 Task: In the  document lyric. Add the mentioned hyperlink after second sentence in main content 'www.facebook.com' Insert the picture of  'Twitter logo' with name   Twitter logo.png  Change shape height to 4
Action: Mouse moved to (175, 214)
Screenshot: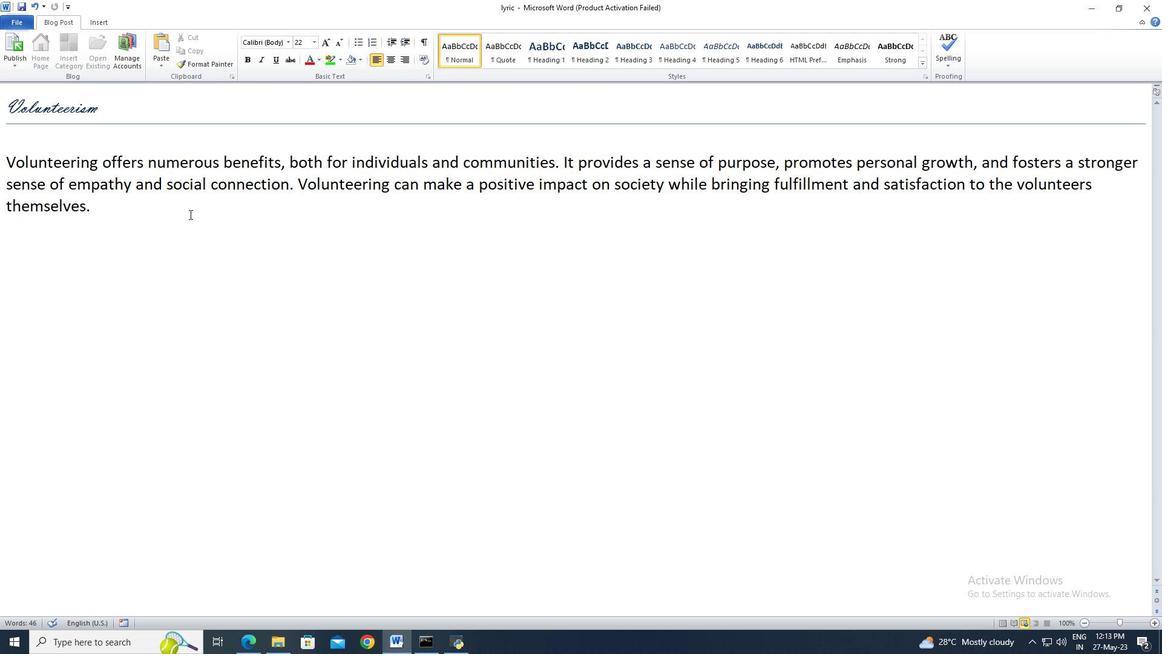 
Action: Mouse pressed left at (175, 214)
Screenshot: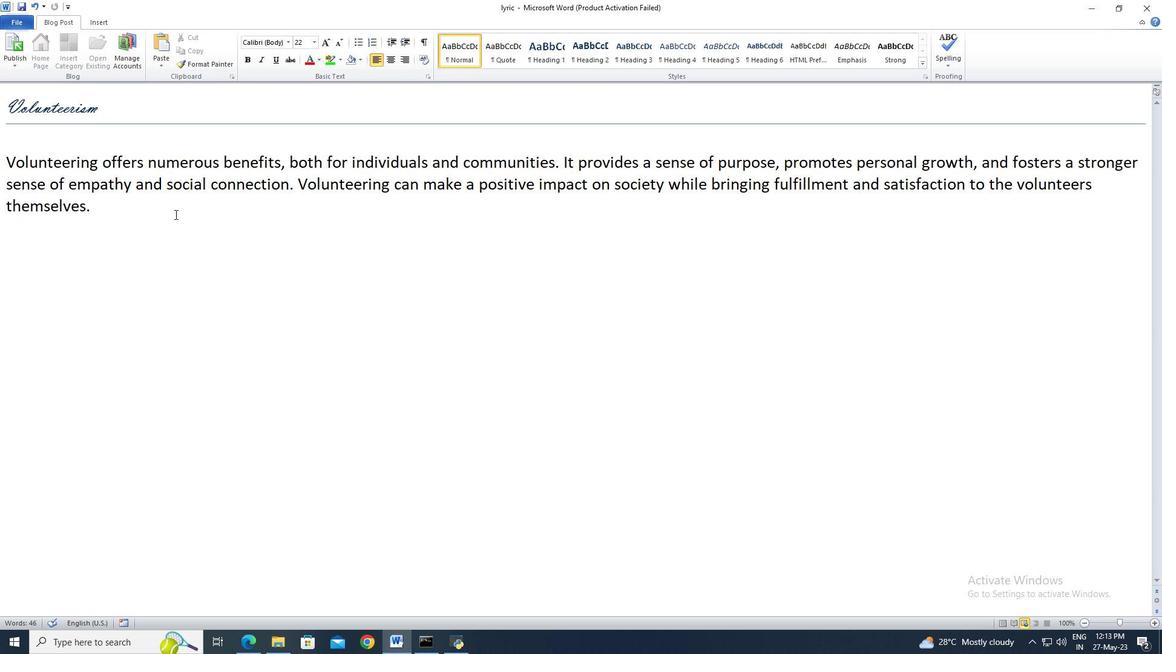 
Action: Mouse moved to (107, 28)
Screenshot: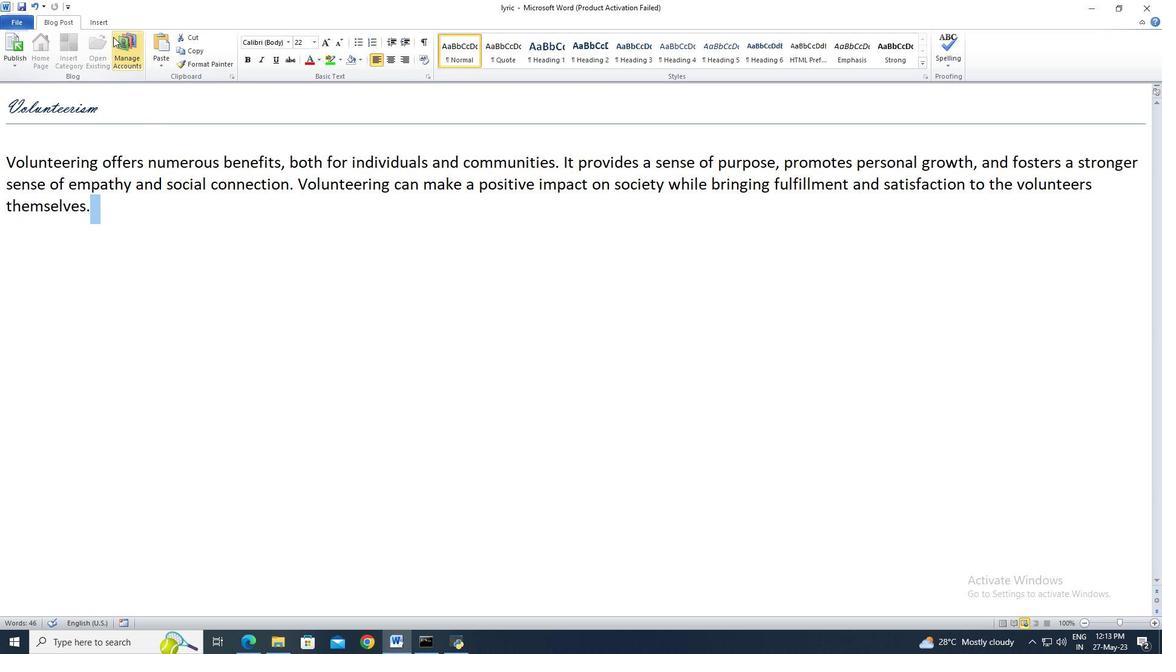 
Action: Mouse pressed left at (107, 28)
Screenshot: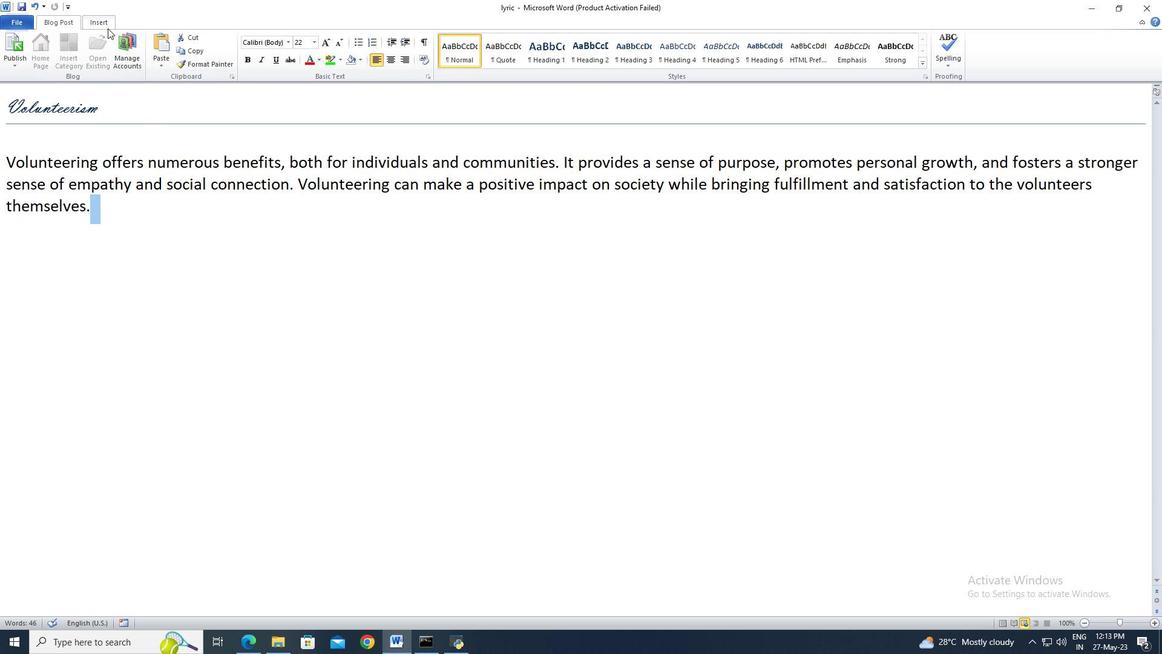 
Action: Mouse moved to (216, 53)
Screenshot: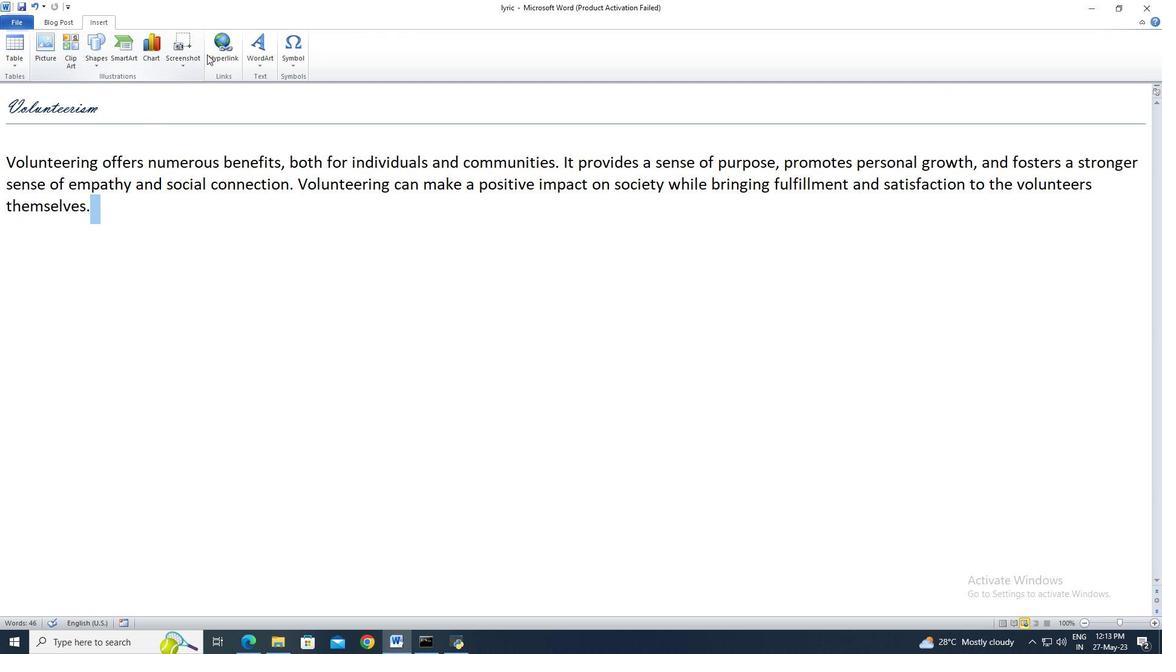 
Action: Mouse pressed left at (216, 53)
Screenshot: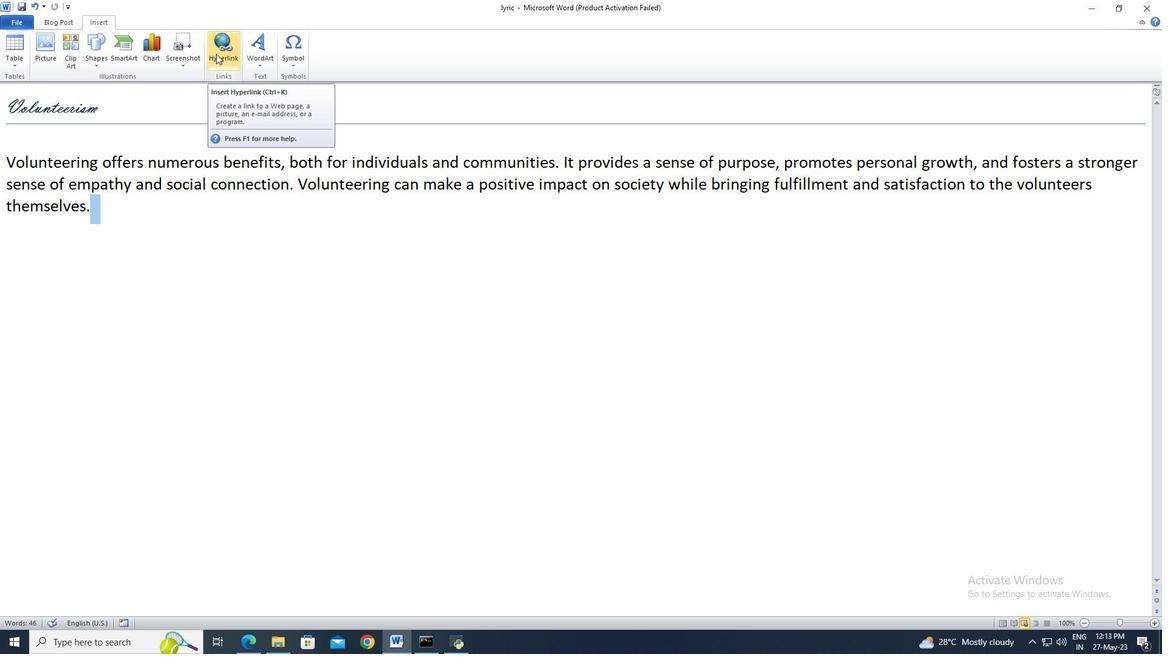 
Action: Mouse moved to (504, 371)
Screenshot: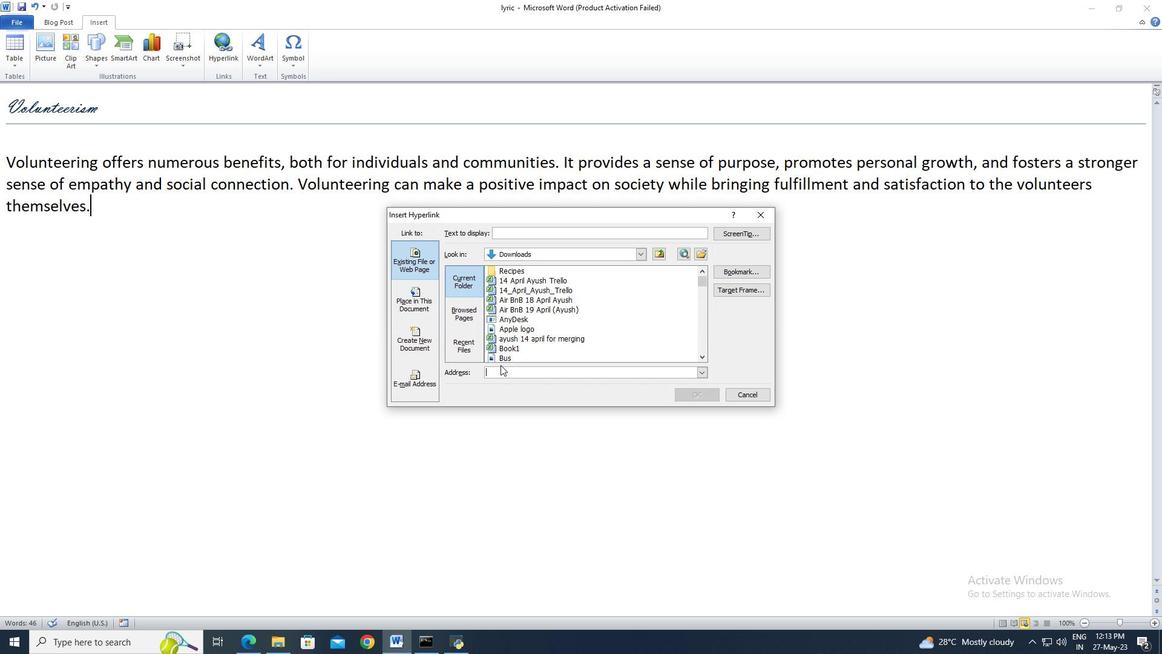 
Action: Mouse pressed left at (504, 371)
Screenshot: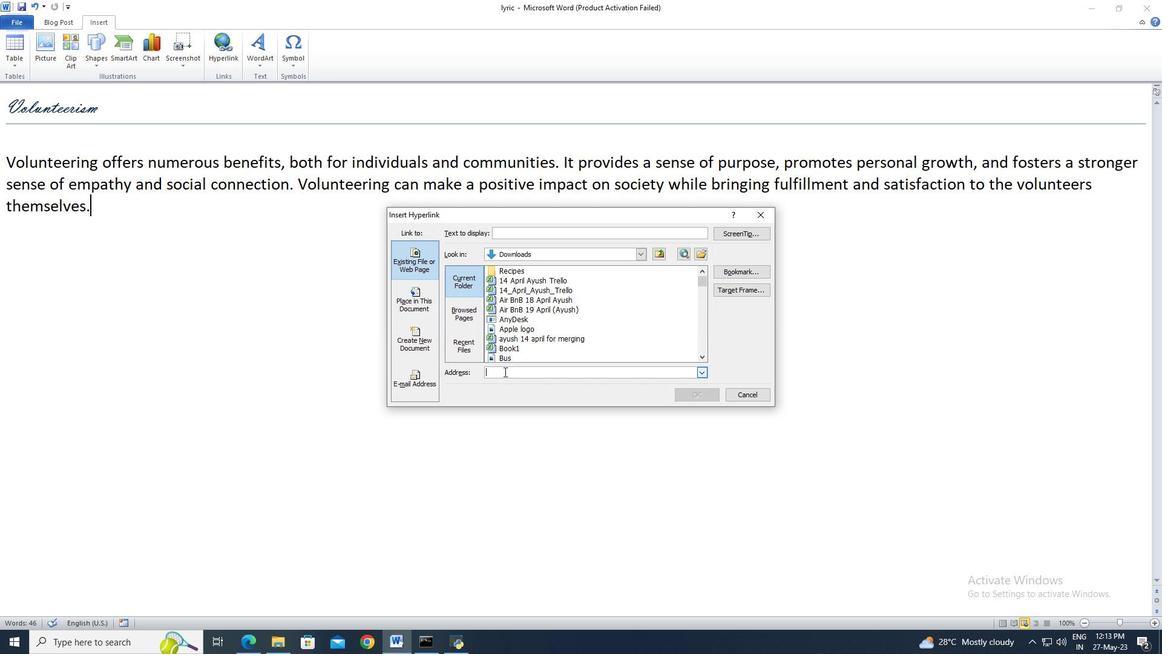
Action: Key pressed www.facebook.com
Screenshot: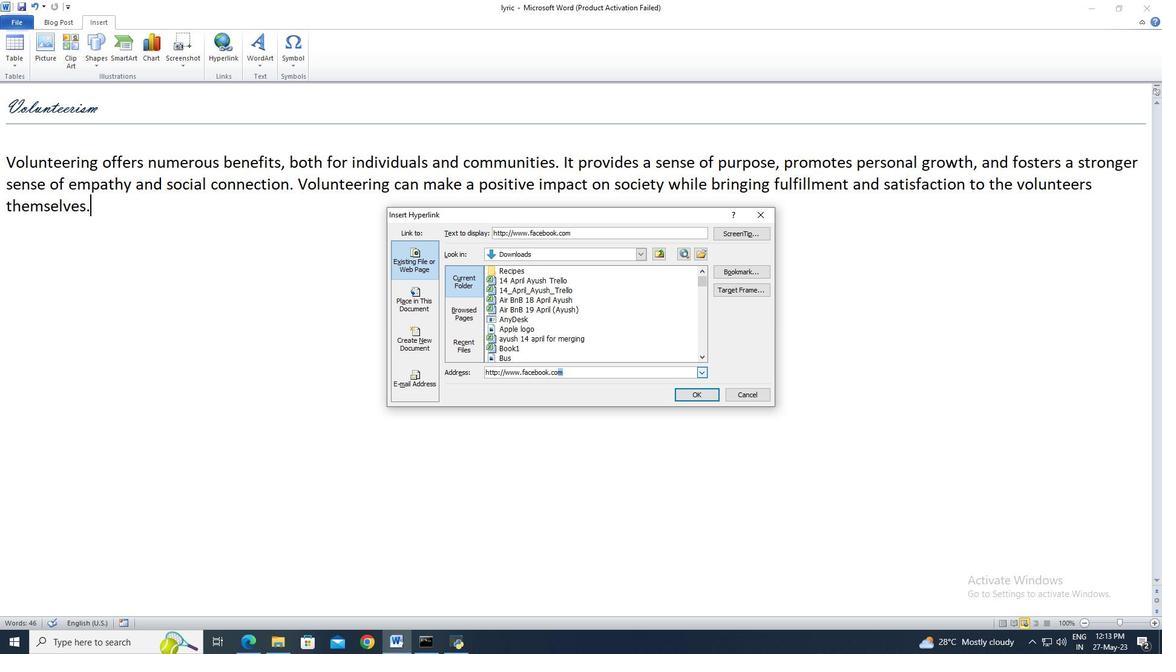 
Action: Mouse moved to (699, 396)
Screenshot: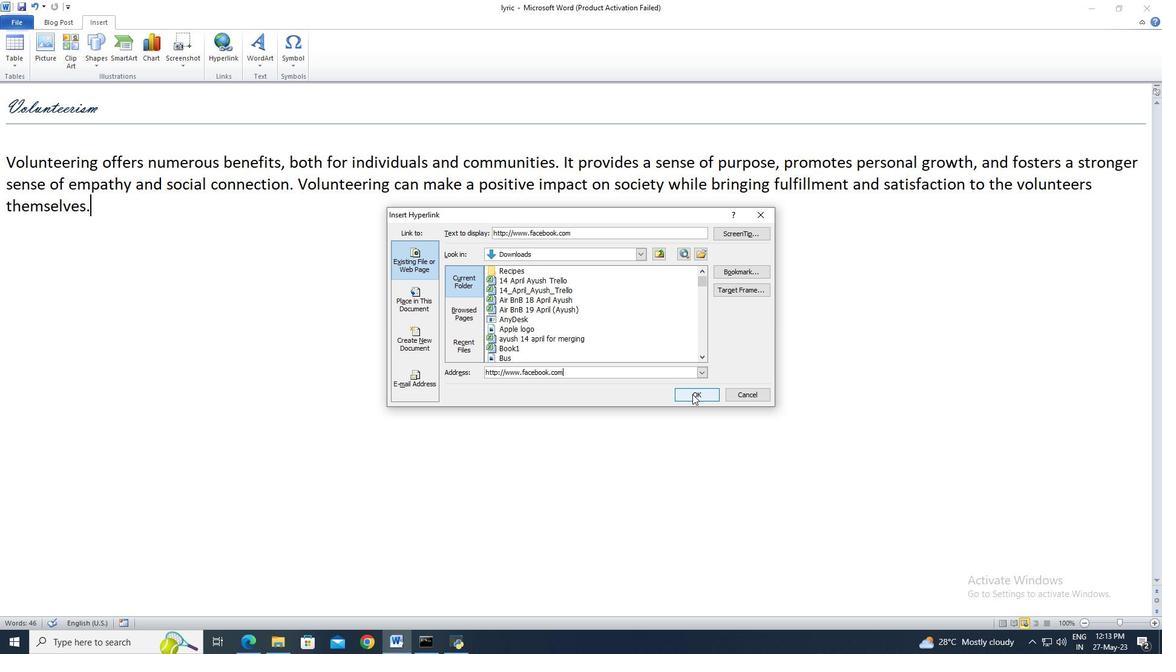 
Action: Mouse pressed left at (699, 396)
Screenshot: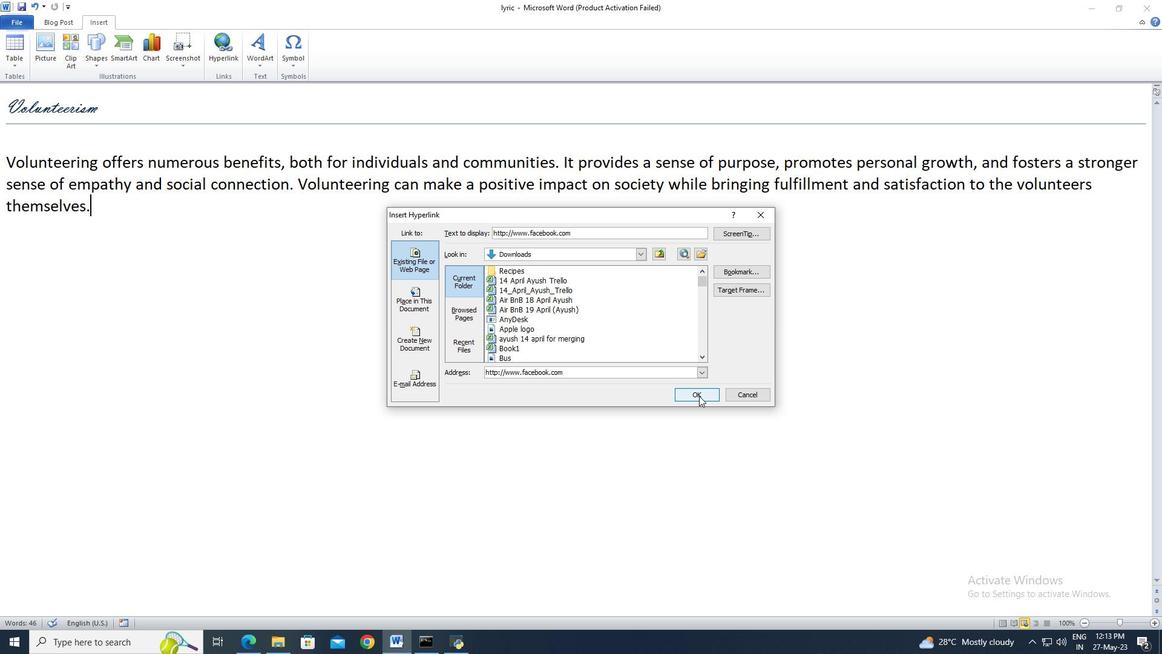 
Action: Mouse moved to (255, 653)
Screenshot: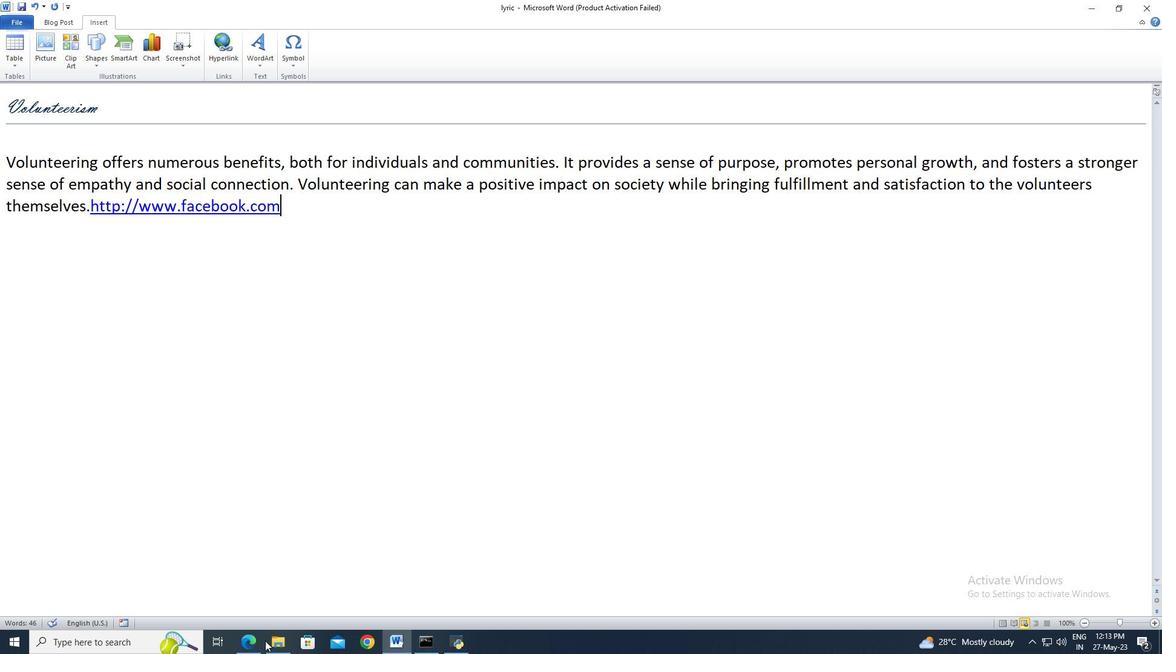 
Action: Mouse pressed left at (255, 653)
Screenshot: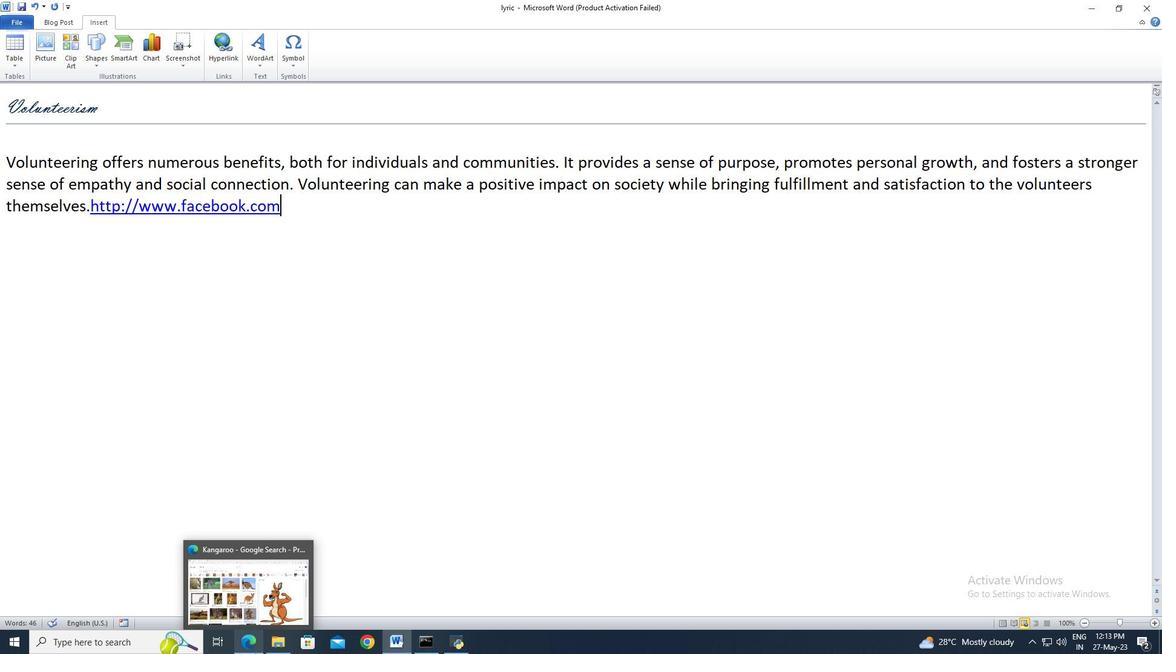 
Action: Mouse moved to (187, 72)
Screenshot: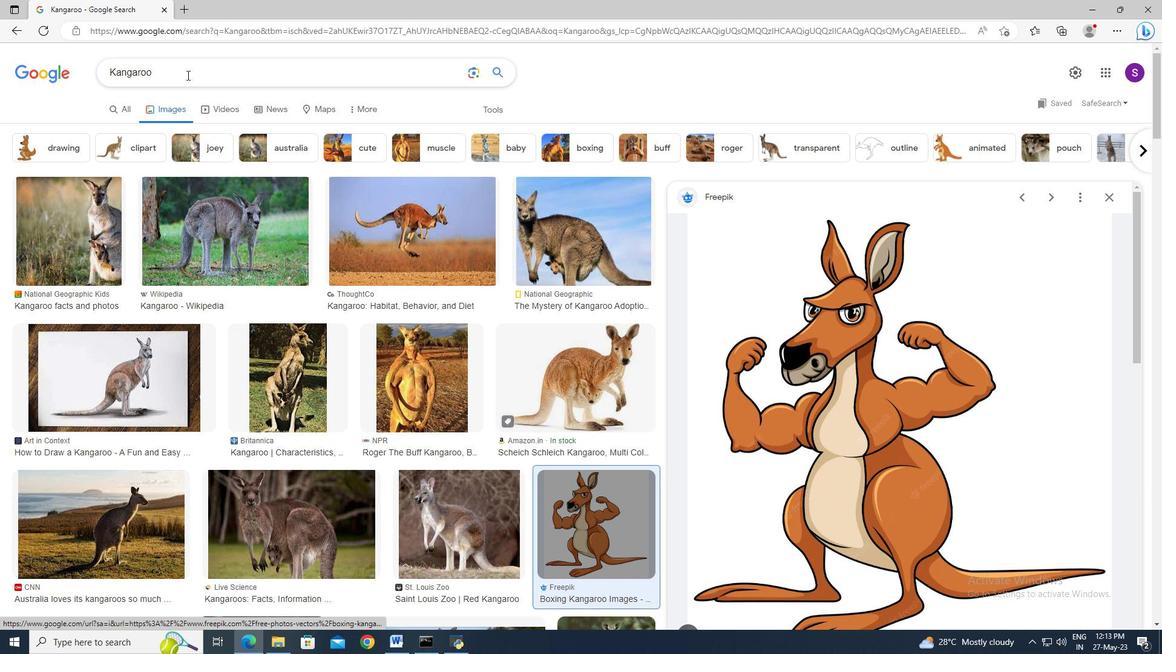 
Action: Mouse pressed left at (187, 72)
Screenshot: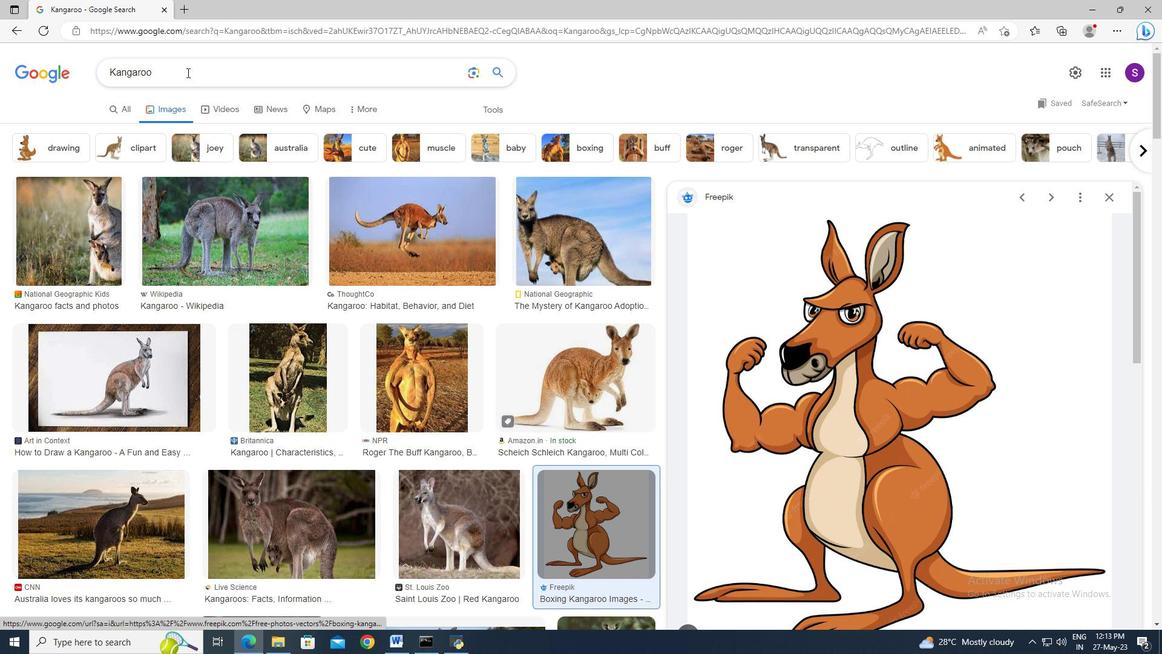 
Action: Key pressed ctrl+A<Key.delete>t<Key.backspace><Key.shift>Twitter<Key.space>logo<Key.enter>
Screenshot: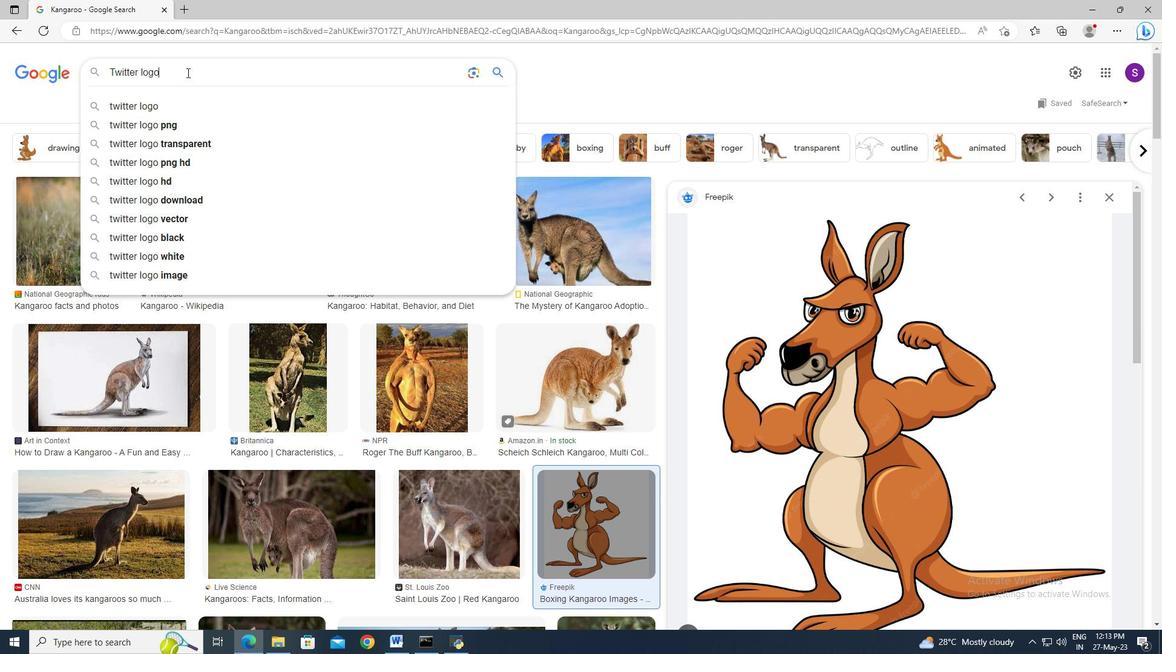 
Action: Mouse moved to (94, 219)
Screenshot: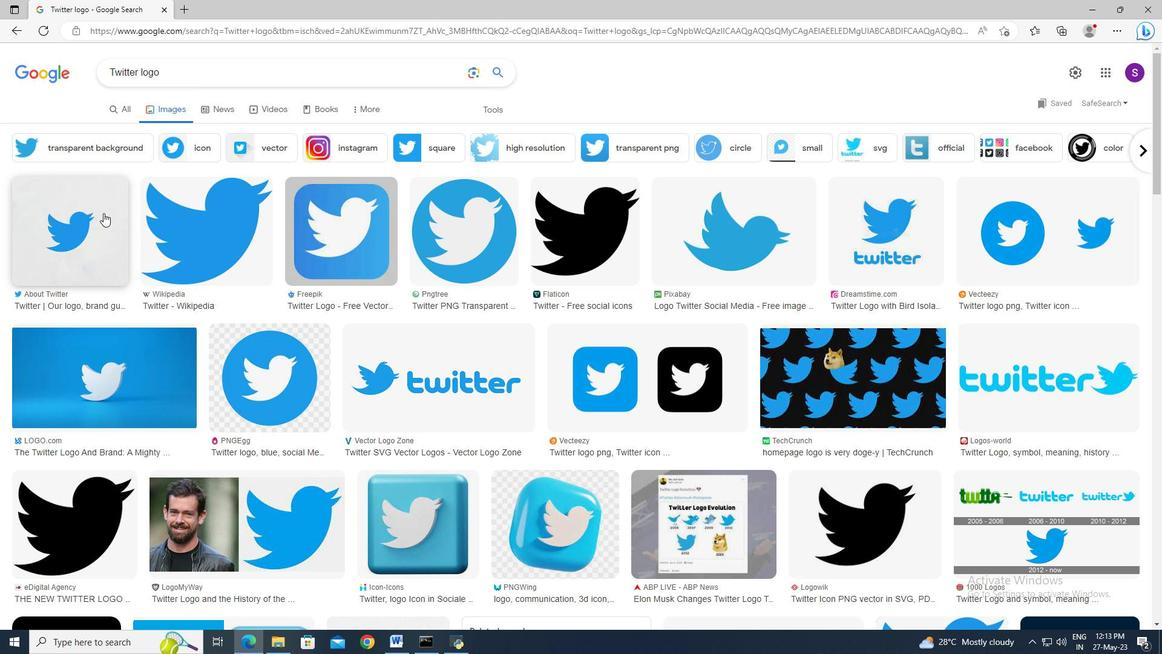 
Action: Mouse pressed left at (94, 219)
Screenshot: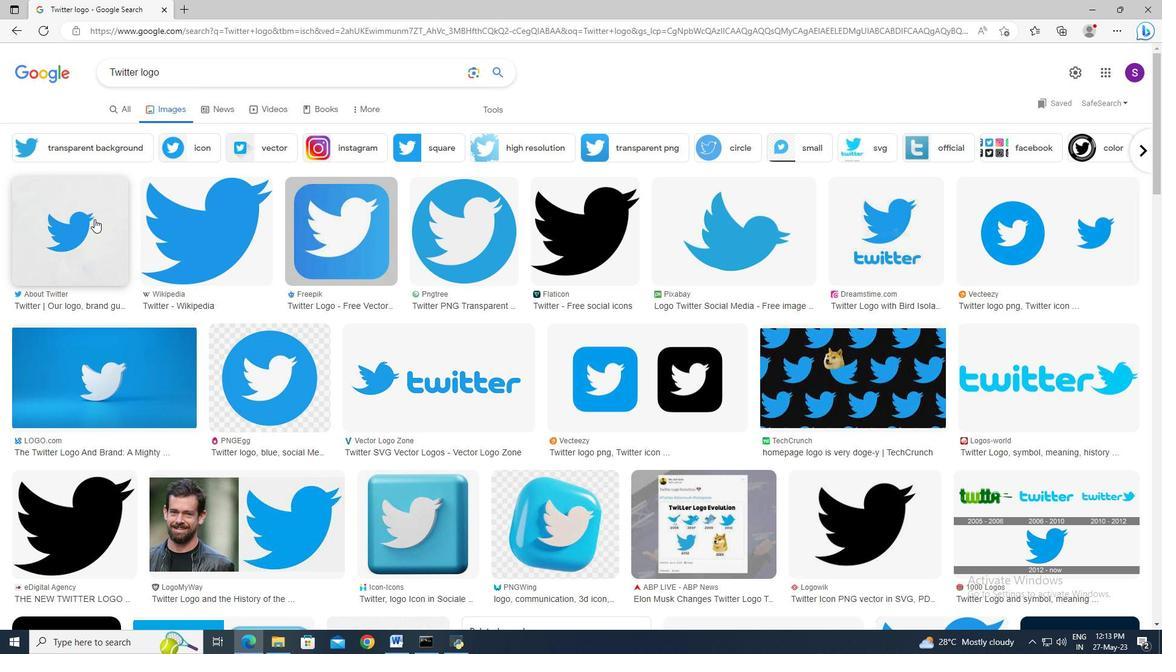 
Action: Mouse moved to (781, 300)
Screenshot: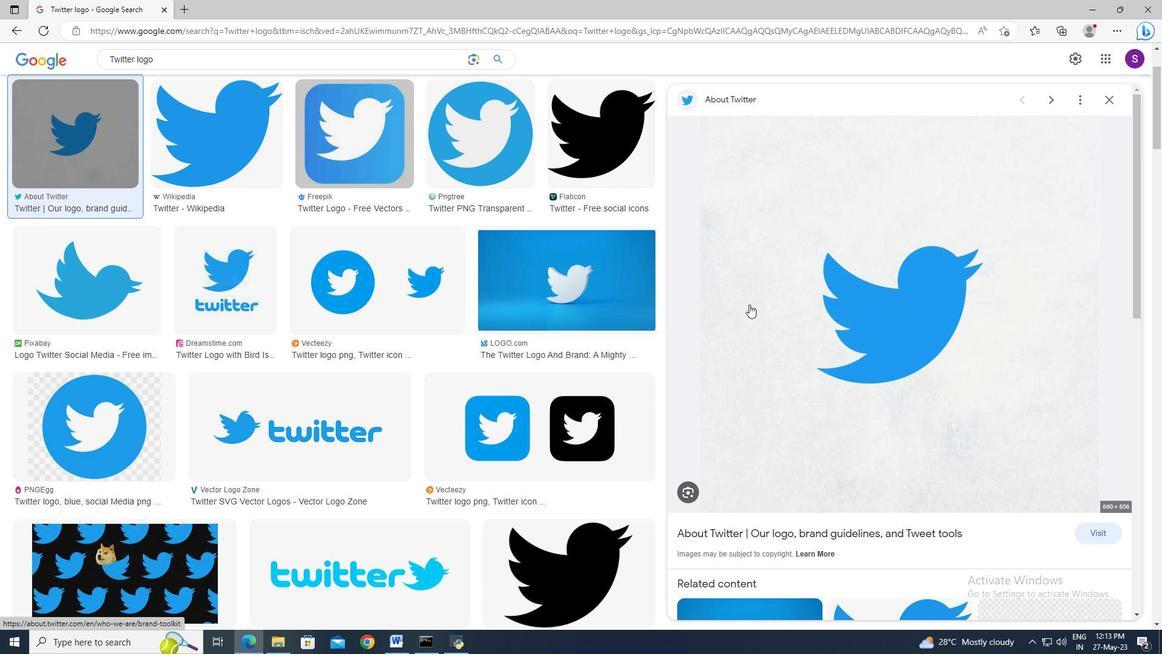 
Action: Mouse pressed right at (781, 300)
Screenshot: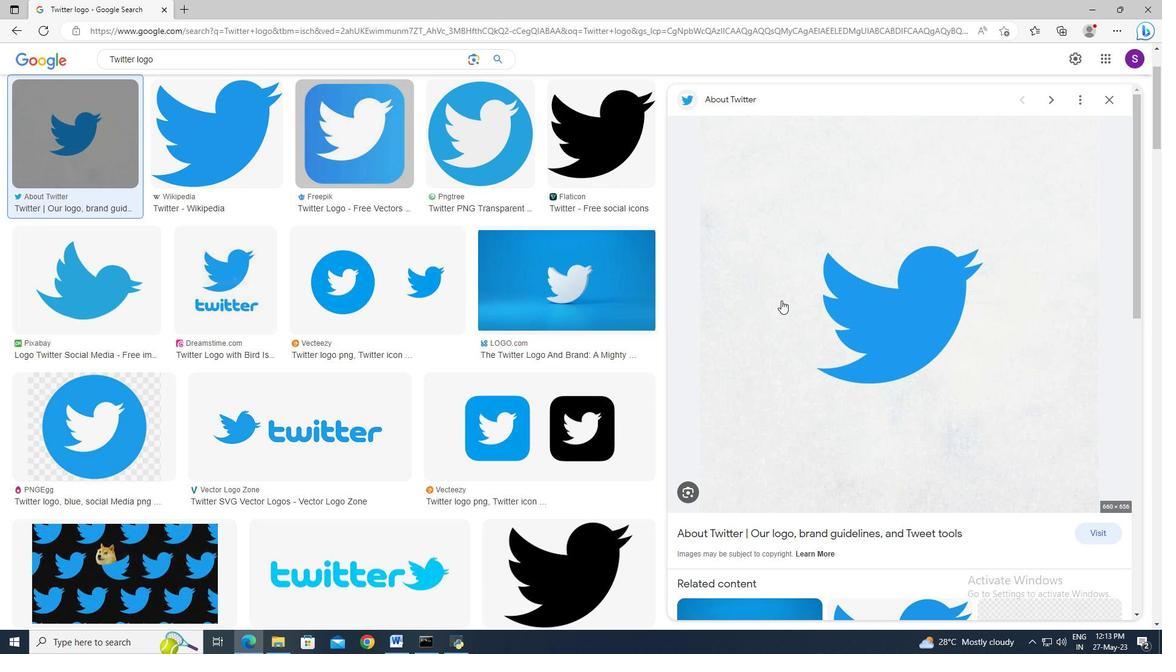 
Action: Mouse moved to (803, 437)
Screenshot: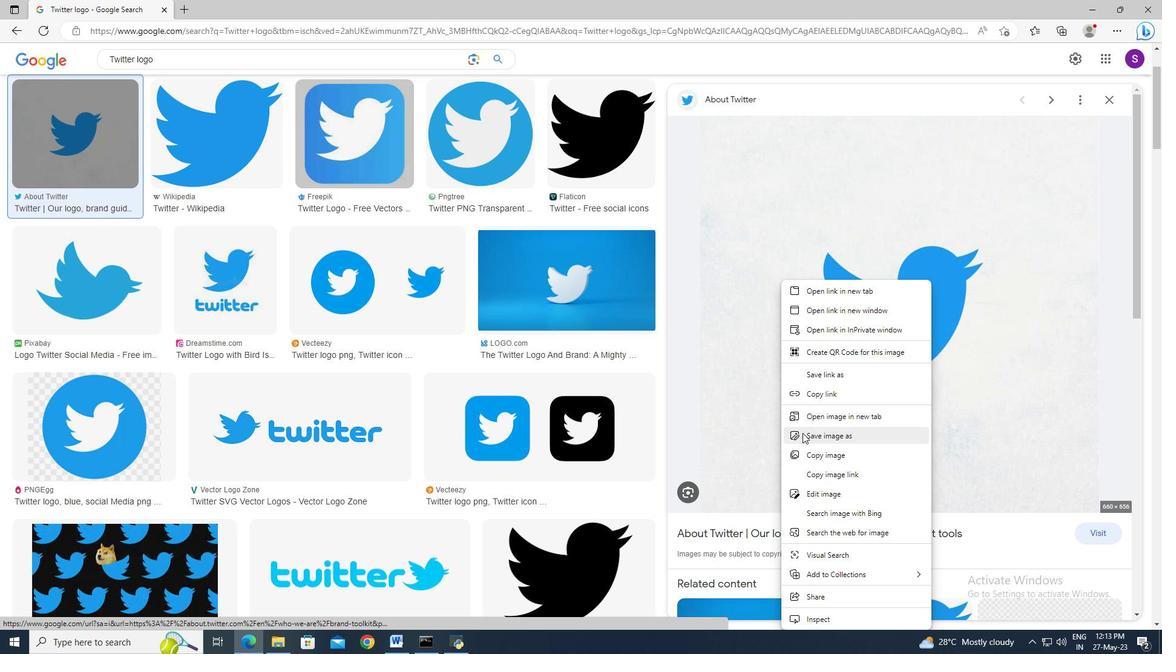 
Action: Mouse pressed left at (803, 437)
Screenshot: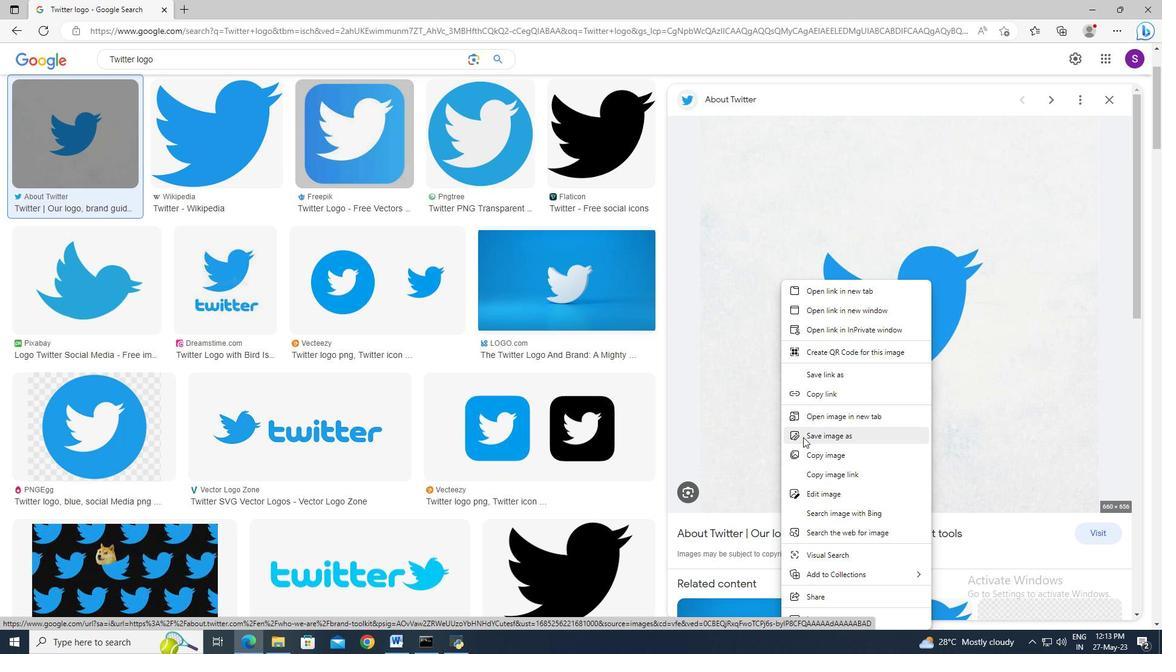 
Action: Mouse moved to (246, 219)
Screenshot: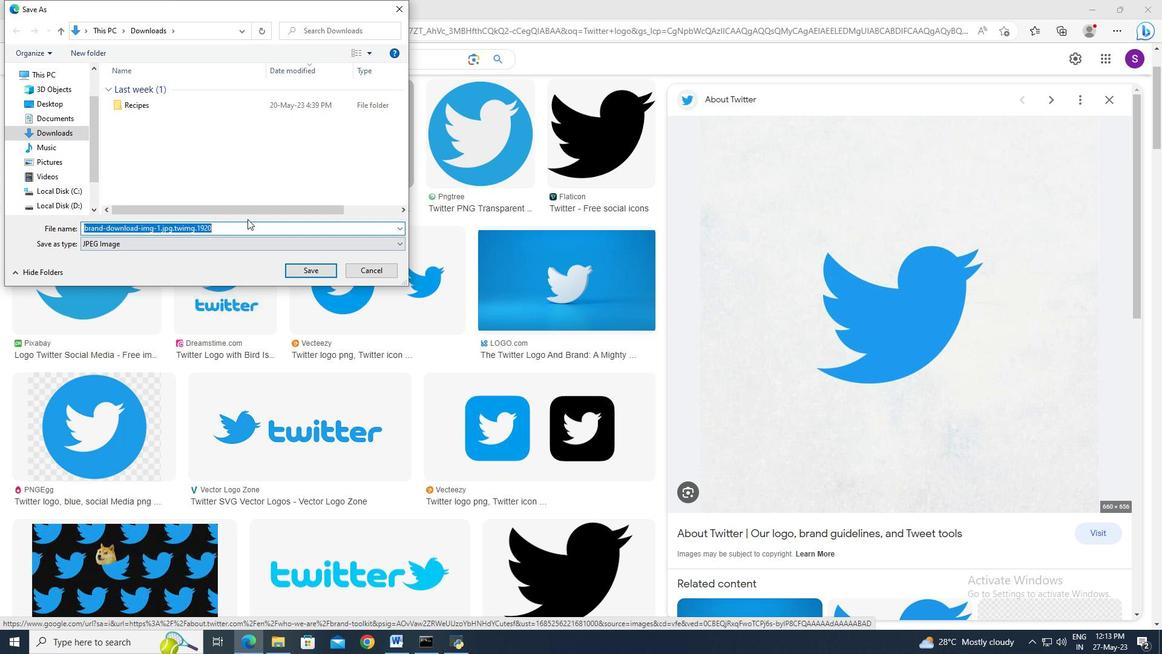 
Action: Key pressed <Key.shift>Twitter<Key.space>logo.png
Screenshot: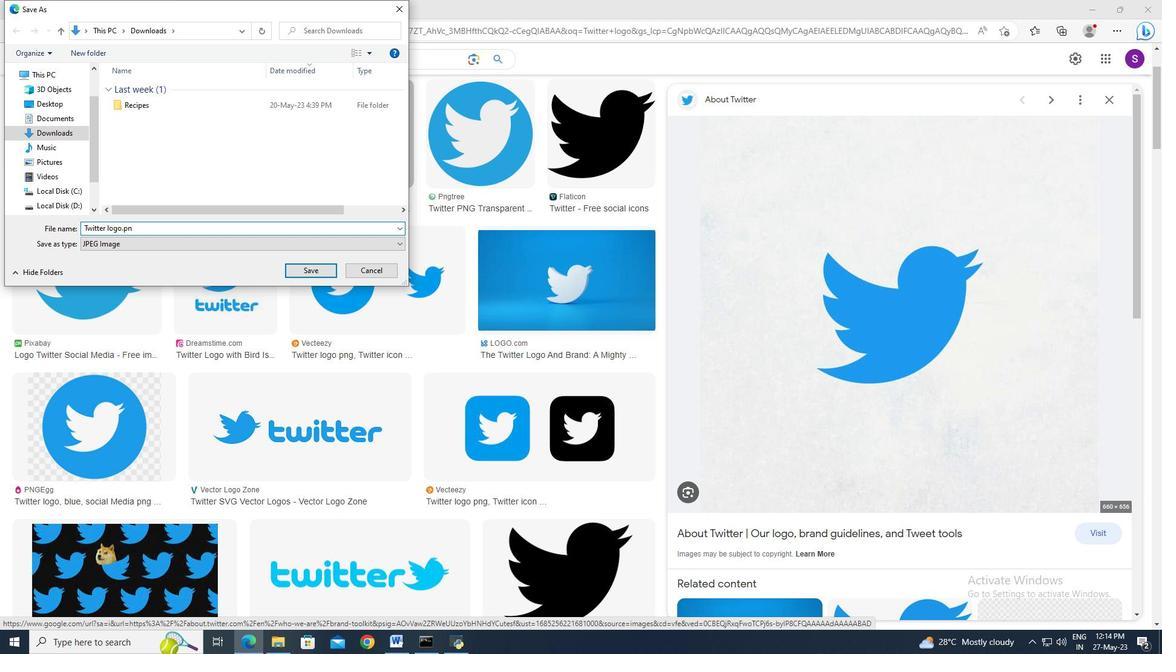 
Action: Mouse moved to (293, 267)
Screenshot: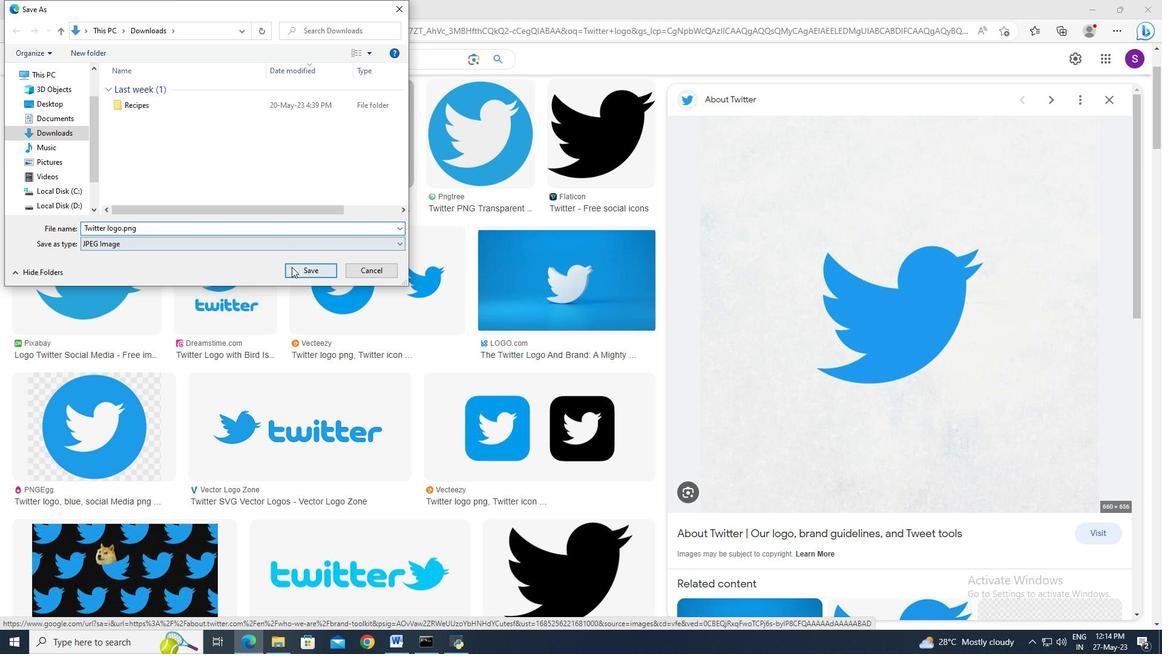 
Action: Mouse pressed left at (293, 267)
Screenshot: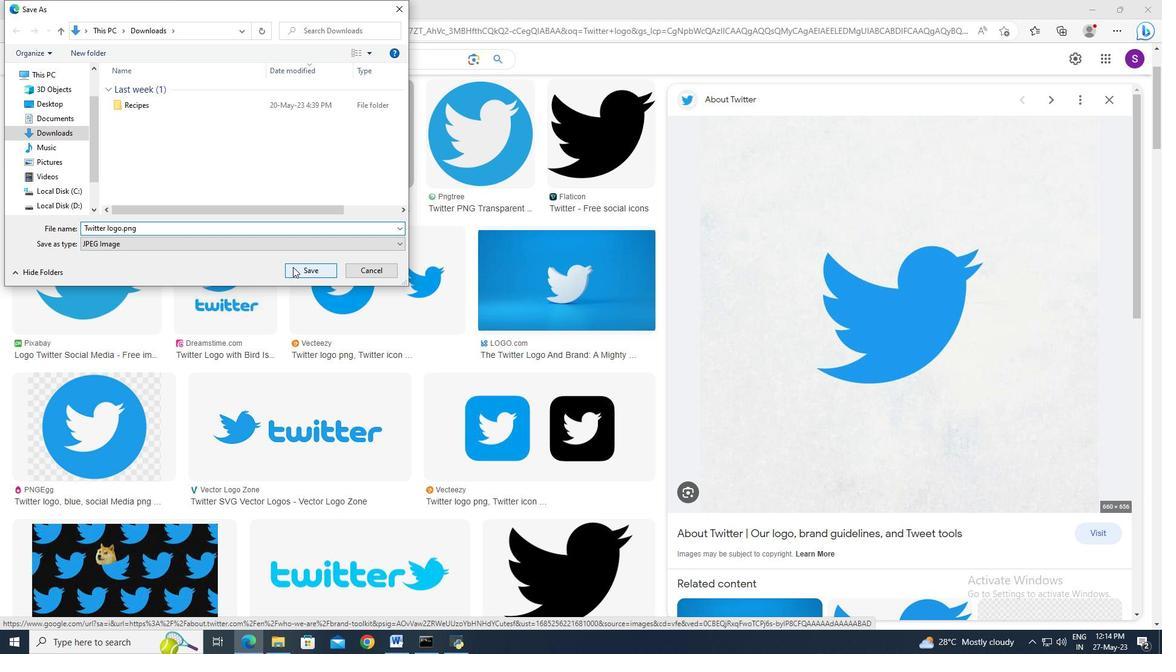 
Action: Mouse moved to (250, 645)
Screenshot: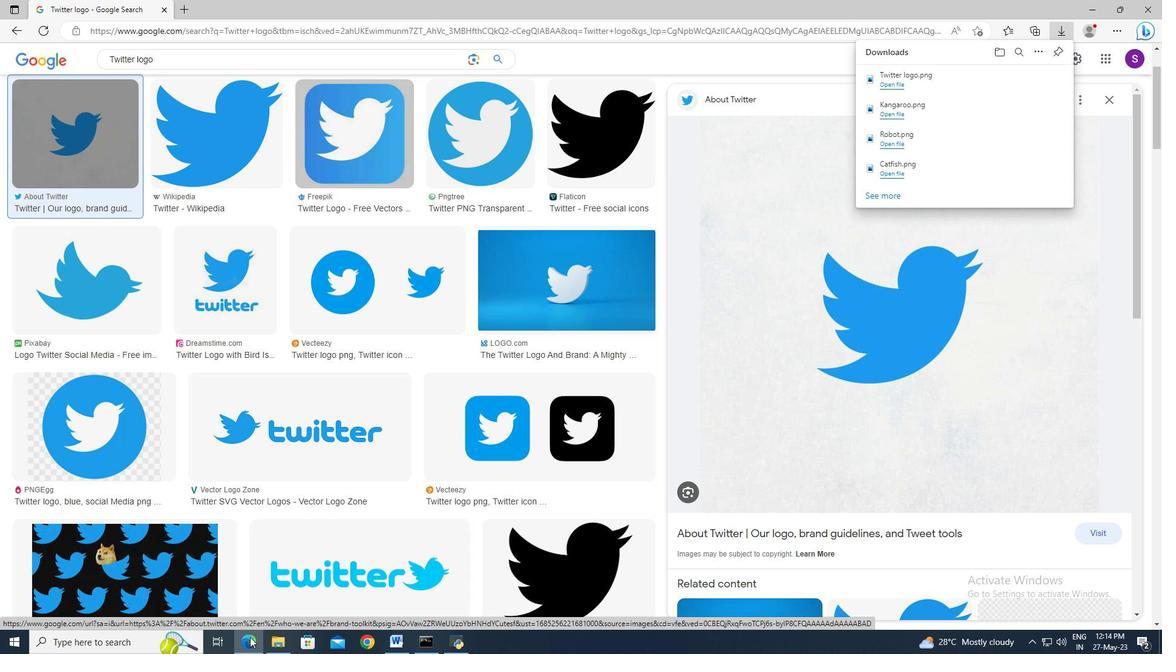 
Action: Mouse pressed left at (250, 645)
Screenshot: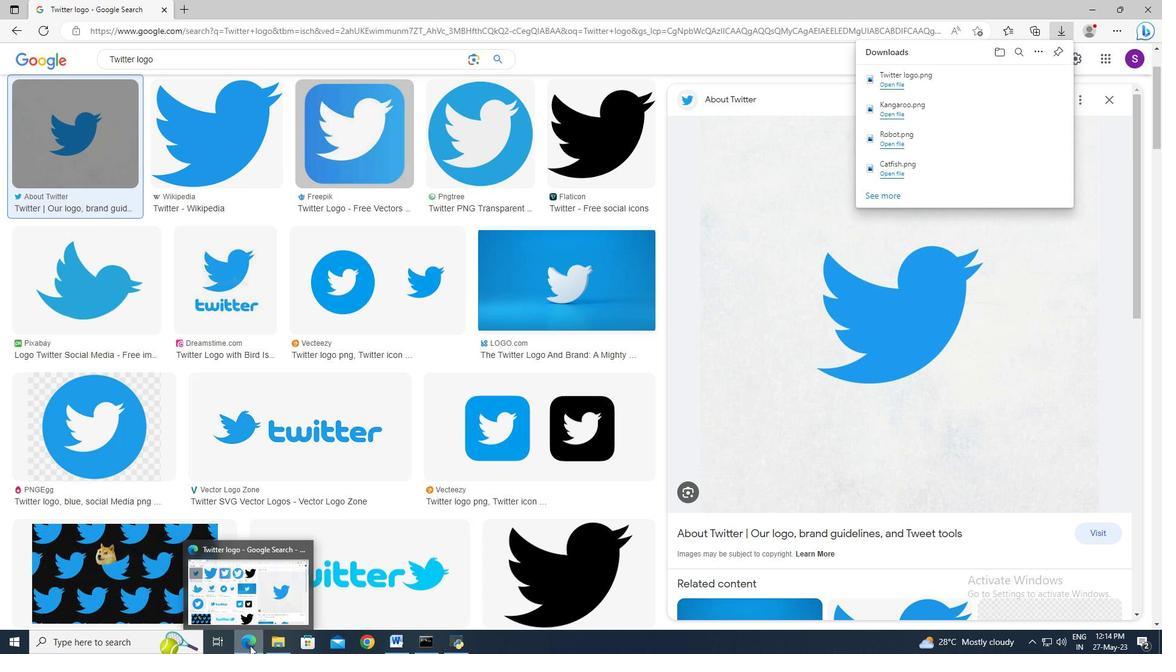 
Action: Mouse moved to (311, 221)
Screenshot: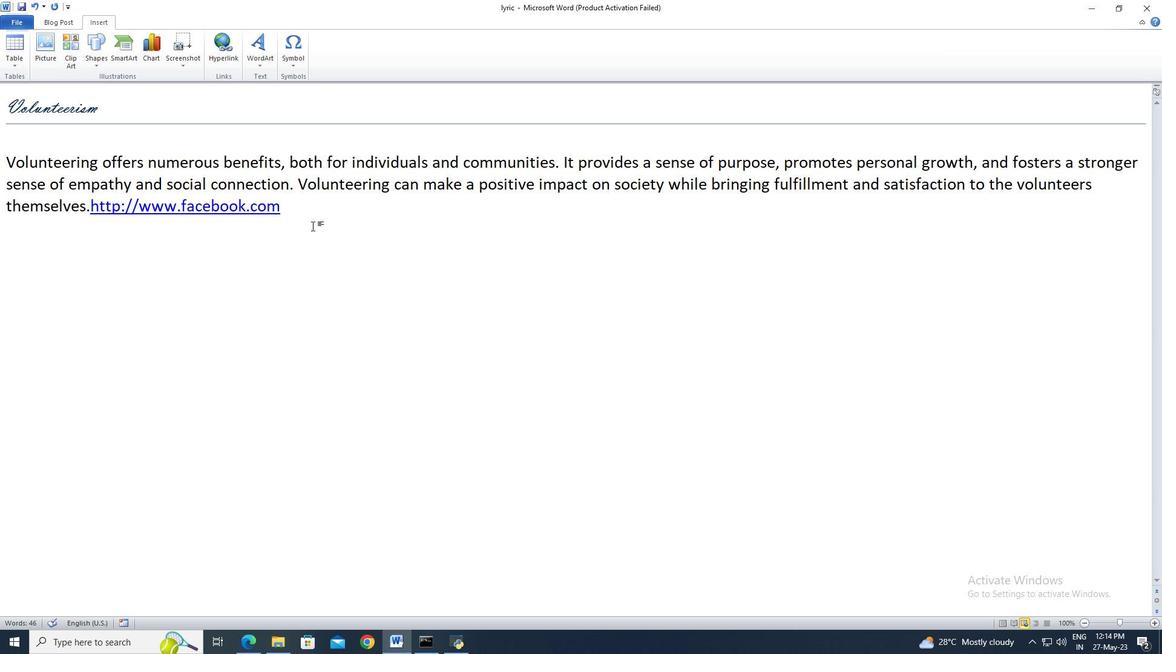 
Action: Mouse pressed left at (311, 221)
Screenshot: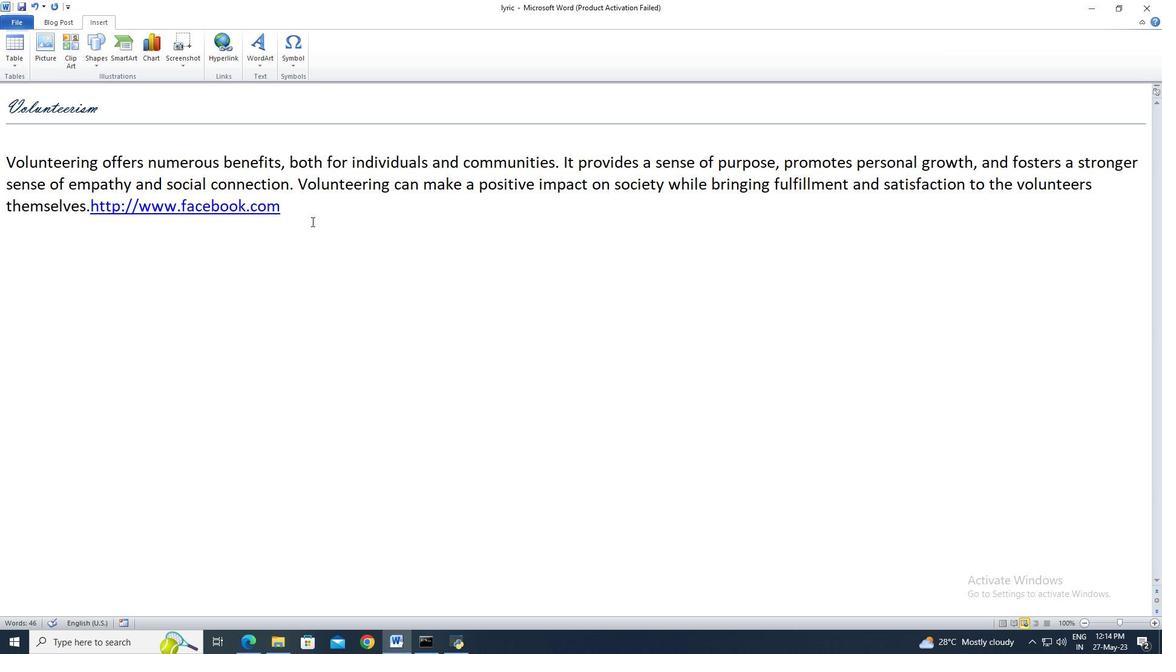 
Action: Key pressed <Key.enter>
Screenshot: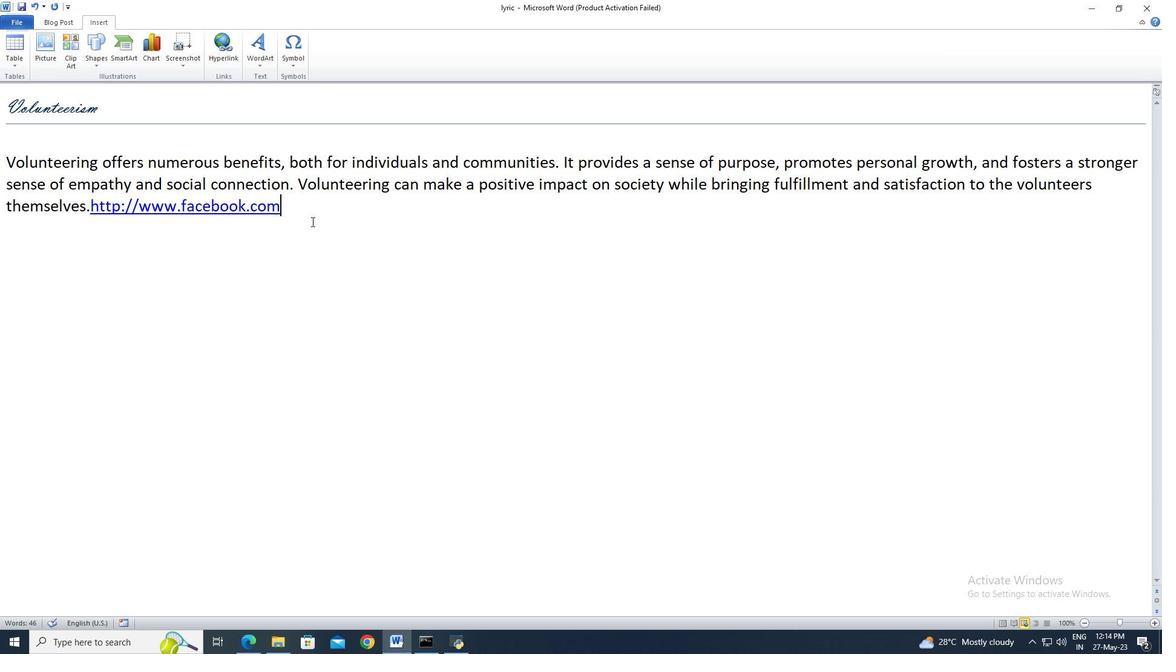 
Action: Mouse moved to (53, 61)
Screenshot: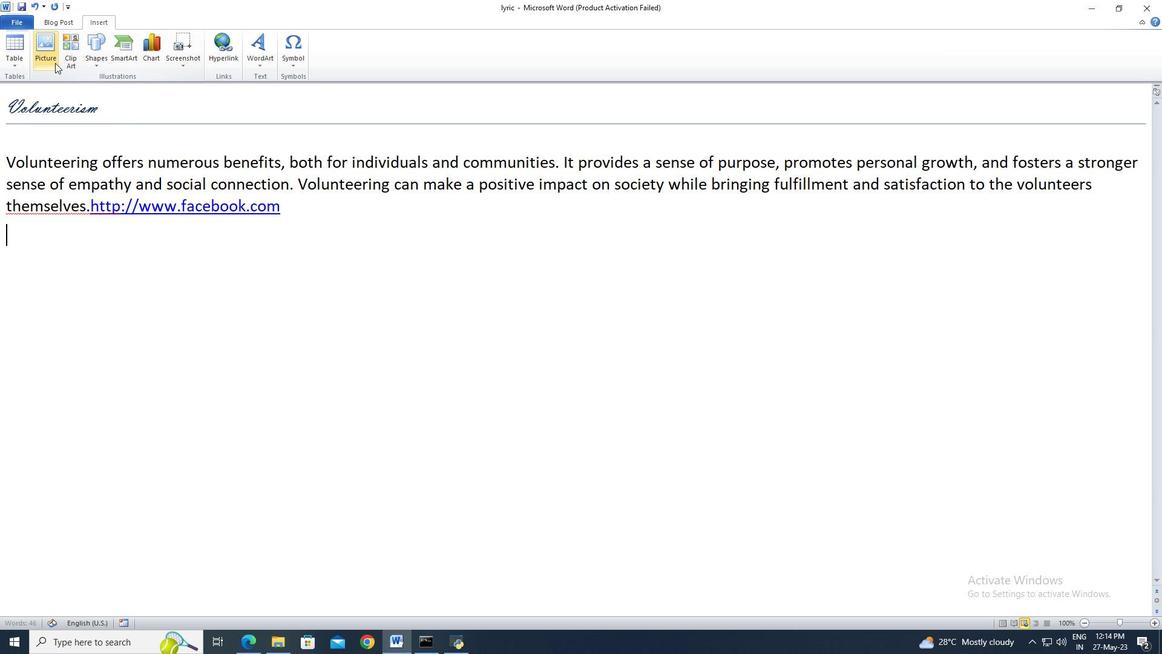 
Action: Mouse pressed left at (53, 61)
Screenshot: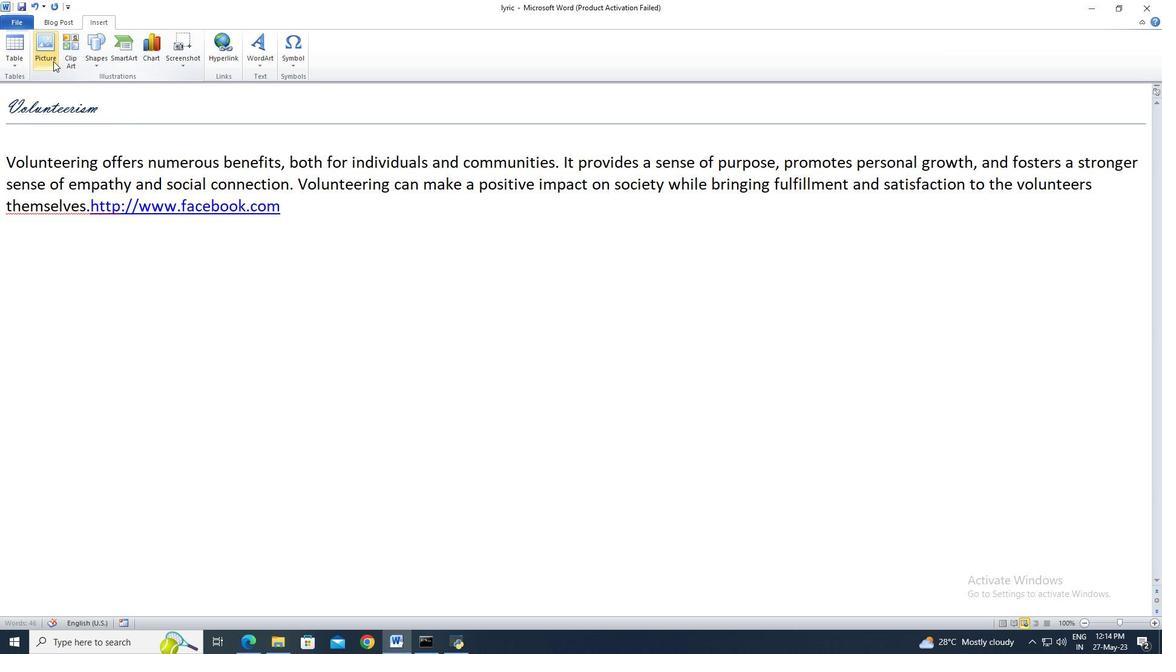 
Action: Mouse moved to (125, 102)
Screenshot: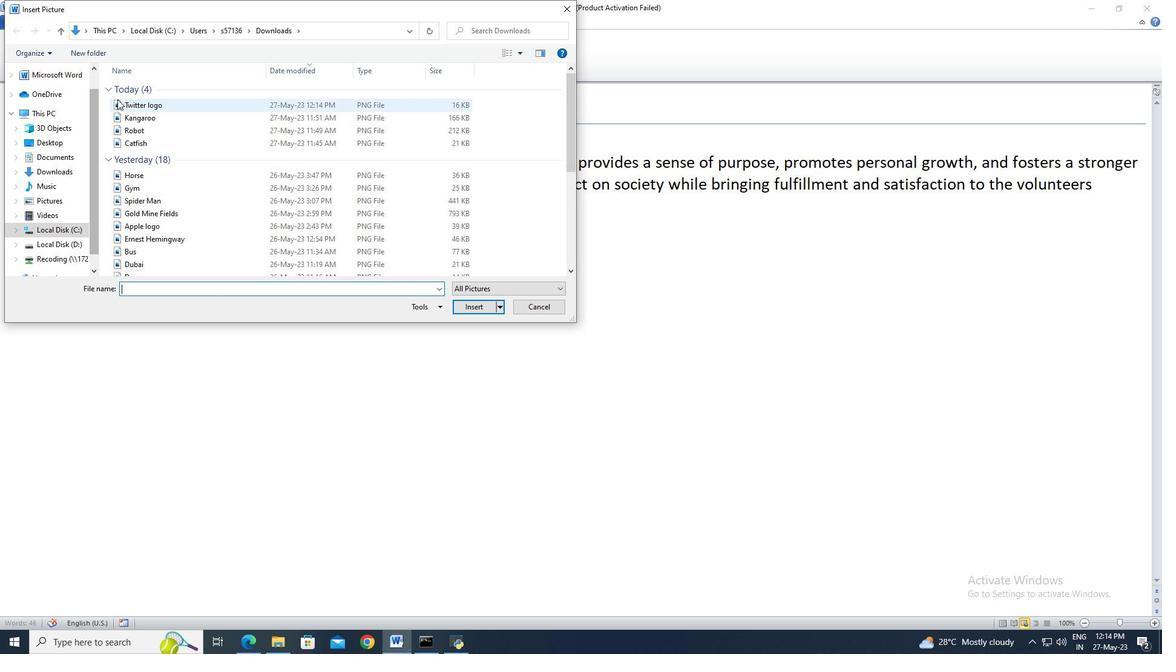 
Action: Mouse pressed left at (125, 102)
Screenshot: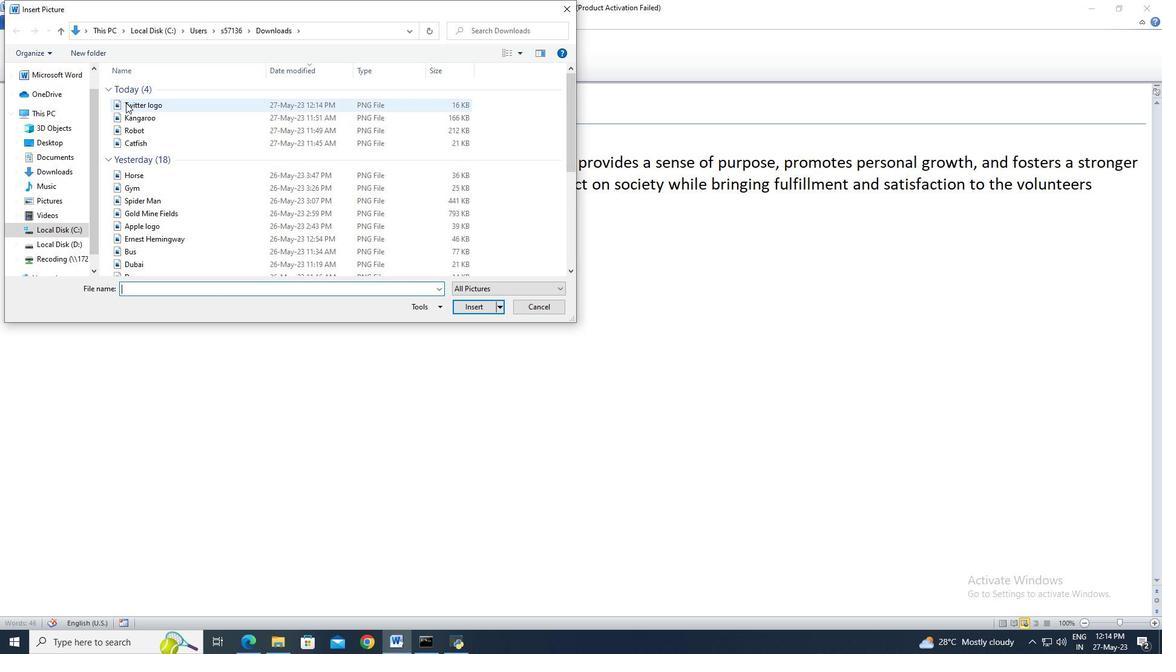 
Action: Mouse moved to (457, 305)
Screenshot: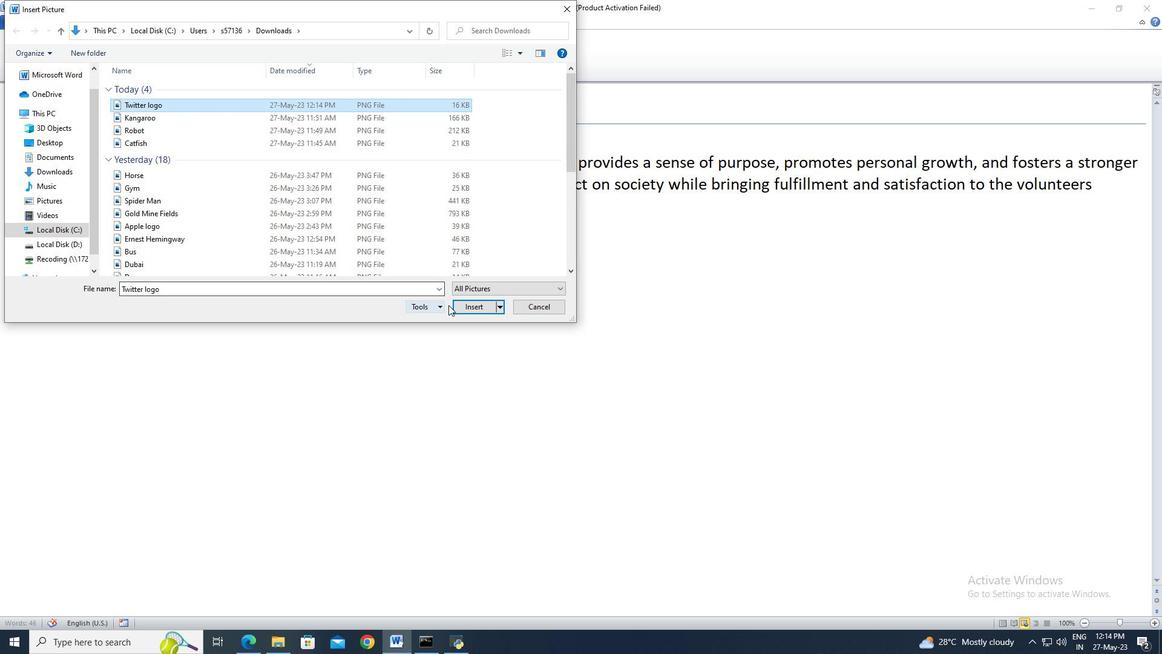
Action: Mouse pressed left at (457, 305)
Screenshot: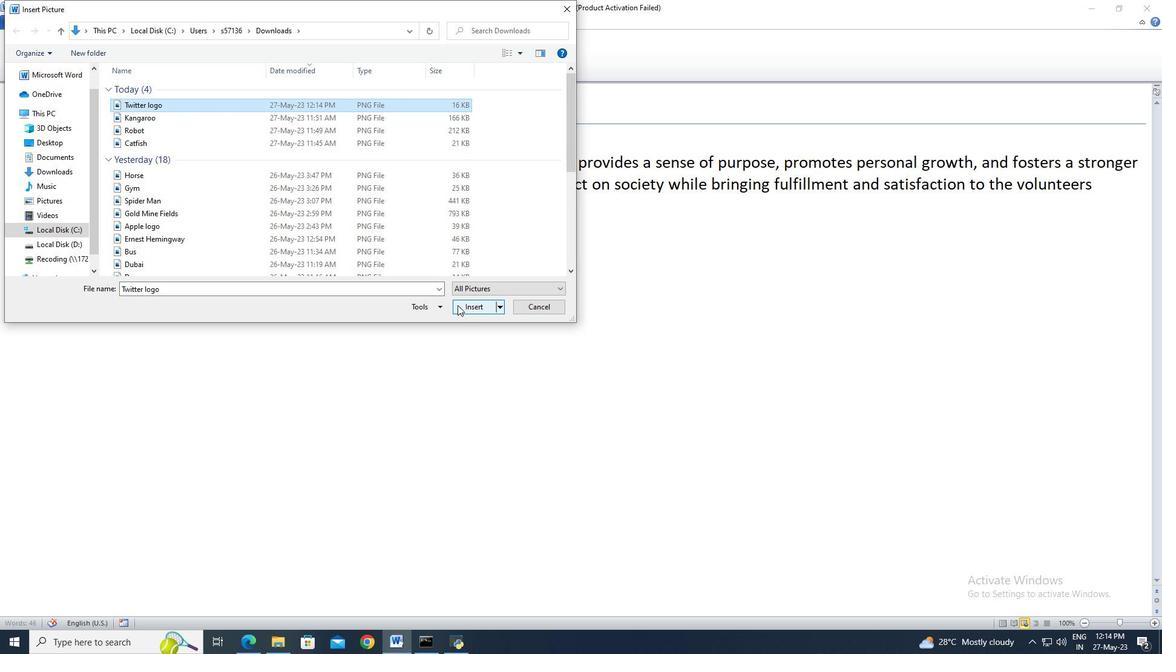
Action: Mouse moved to (1127, 46)
Screenshot: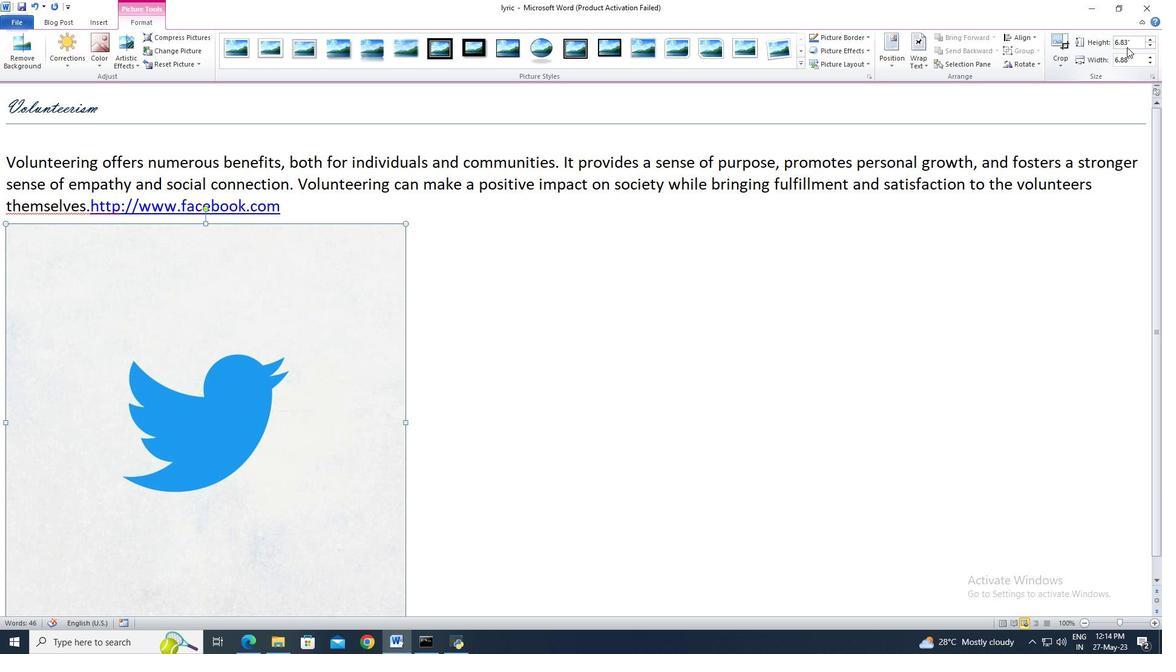 
Action: Mouse pressed left at (1127, 46)
Screenshot: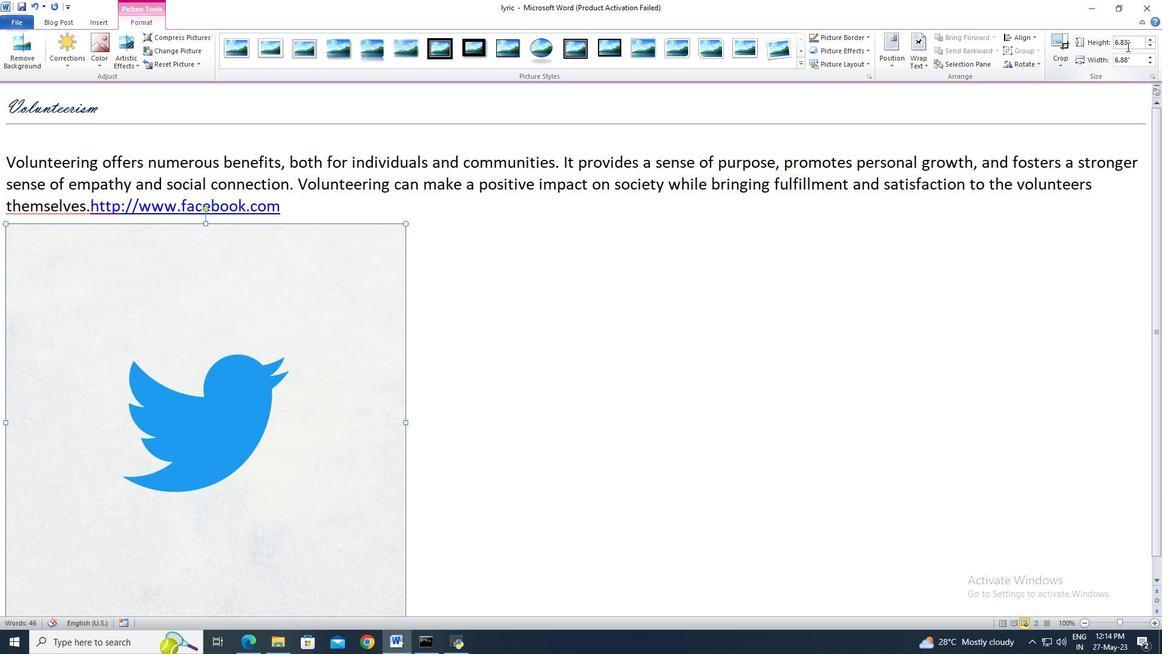 
Action: Mouse moved to (1102, 59)
Screenshot: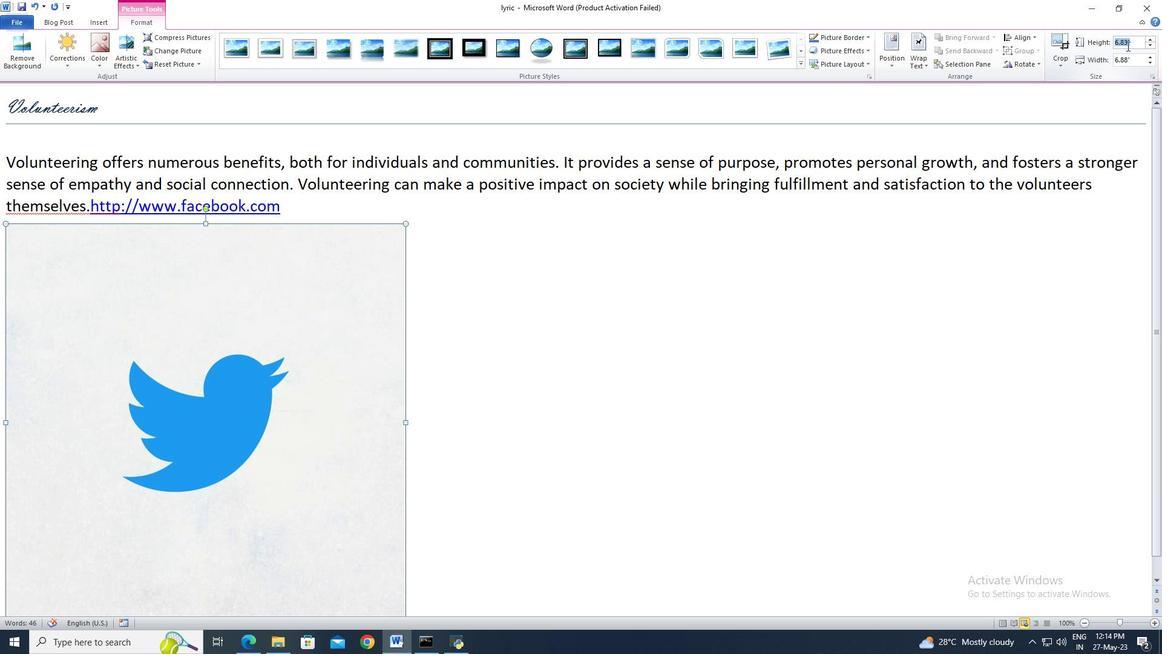 
Action: Key pressed 4
Screenshot: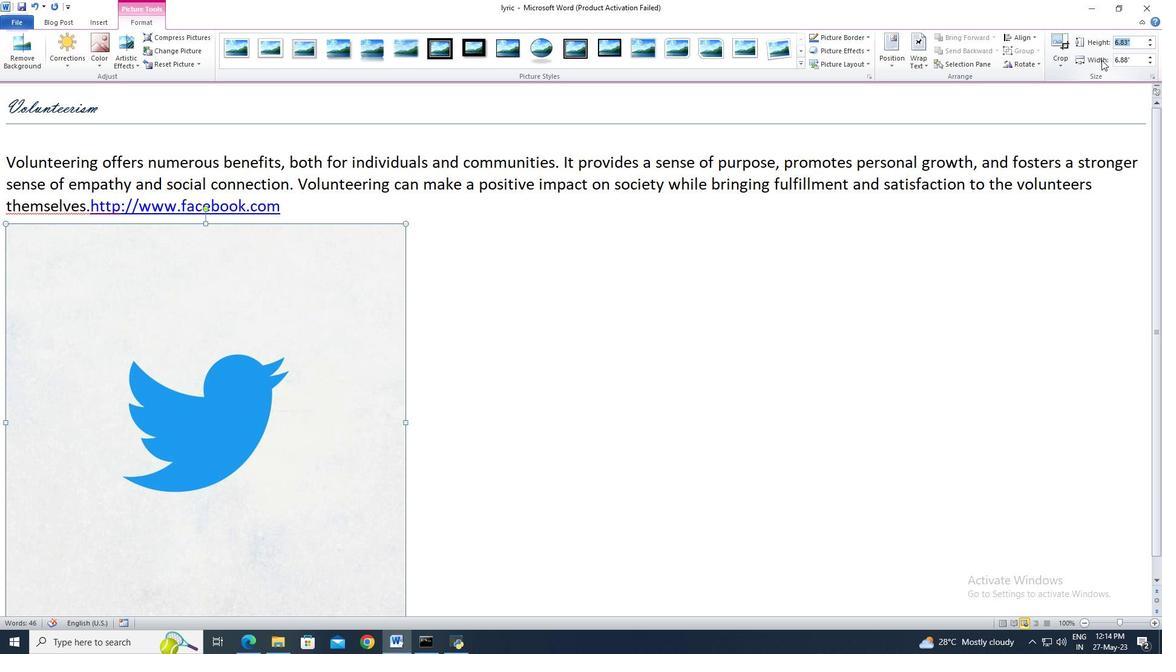 
Action: Mouse moved to (1102, 60)
Screenshot: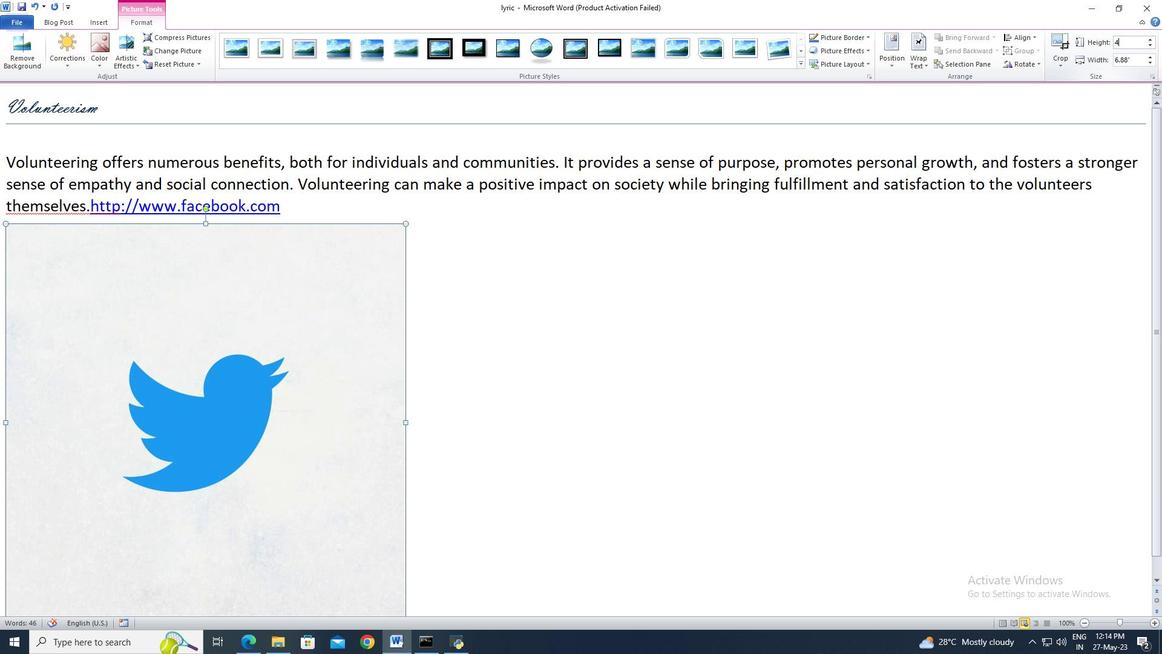 
Action: Key pressed <Key.enter>
Screenshot: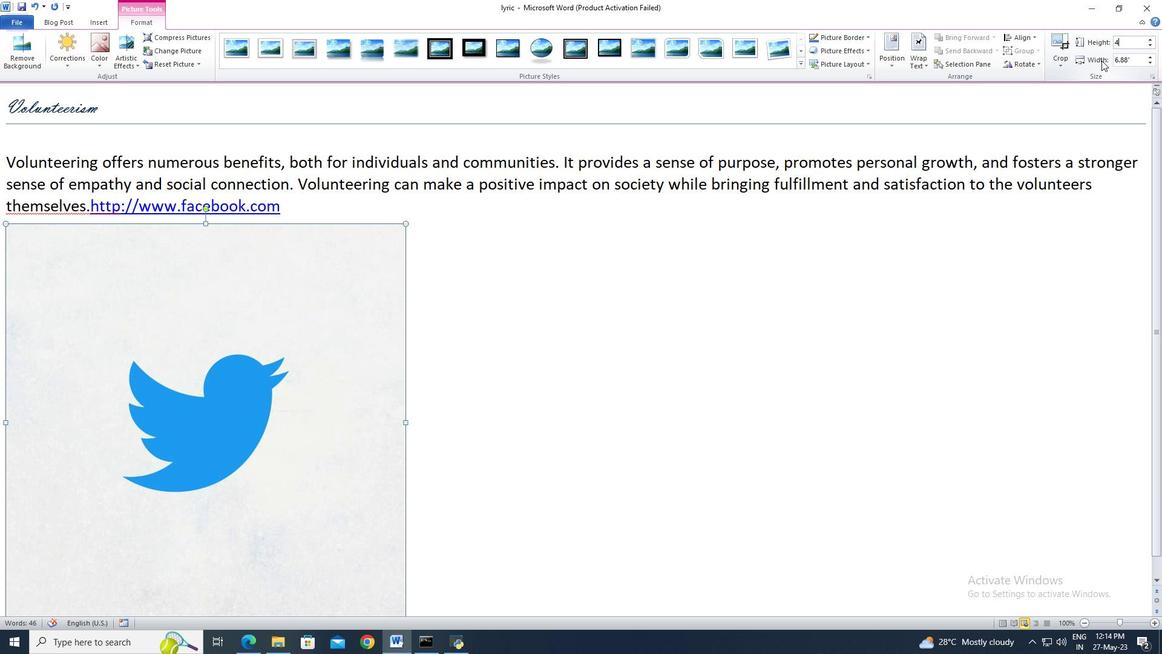 
Action: Mouse moved to (622, 353)
Screenshot: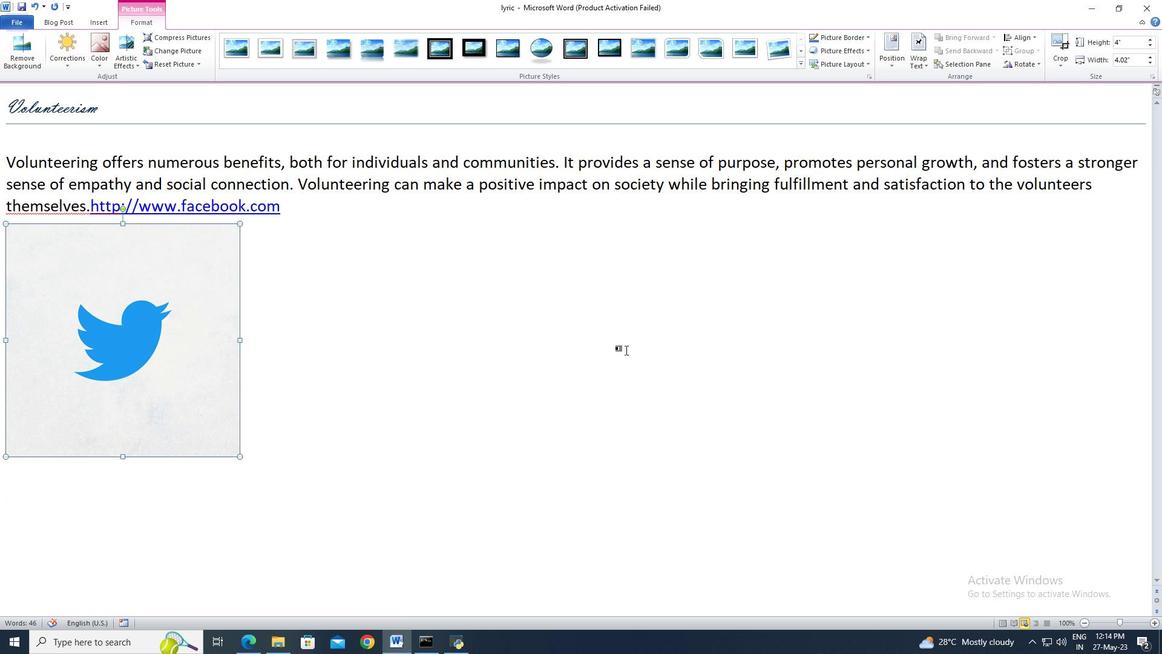 
Action: Mouse pressed left at (622, 353)
Screenshot: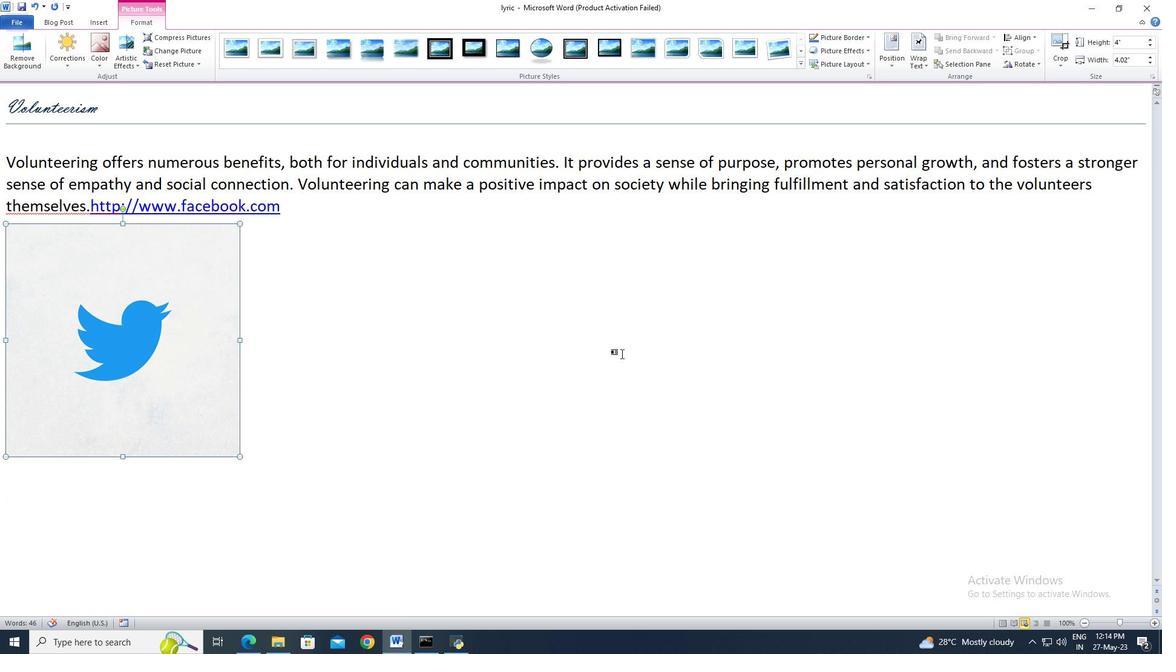 
